 Task: Add an event with the title Sales Territory Planning Session, date ''2024/03/25'', time 8:00 AM to 10:00 AMand add a description: We value the participation and input of all stakeholders, as their engagement is vital to the growth and sustainability of our organization. Join us at the Annual General Meeting and be part of the collaborative effort to shape our organization''s future, celebrate achievements, and address challenges head-on. Together, we will continue to build a successful and thriving organization.Select event color  Peacock . Add location for the event as: The Gritti Palace, Venice, Italy, logged in from the account softage.3@softage.netand send the event invitation to softage.4@softage.net and softage.2@softage.net. Set a reminder for the event Every weekday(Monday to Friday)
Action: Mouse moved to (55, 82)
Screenshot: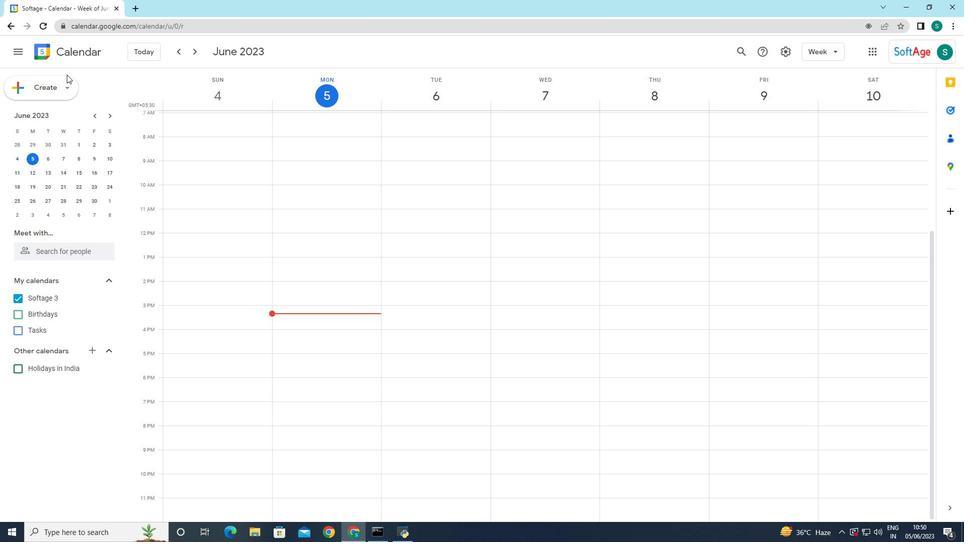 
Action: Mouse pressed left at (55, 82)
Screenshot: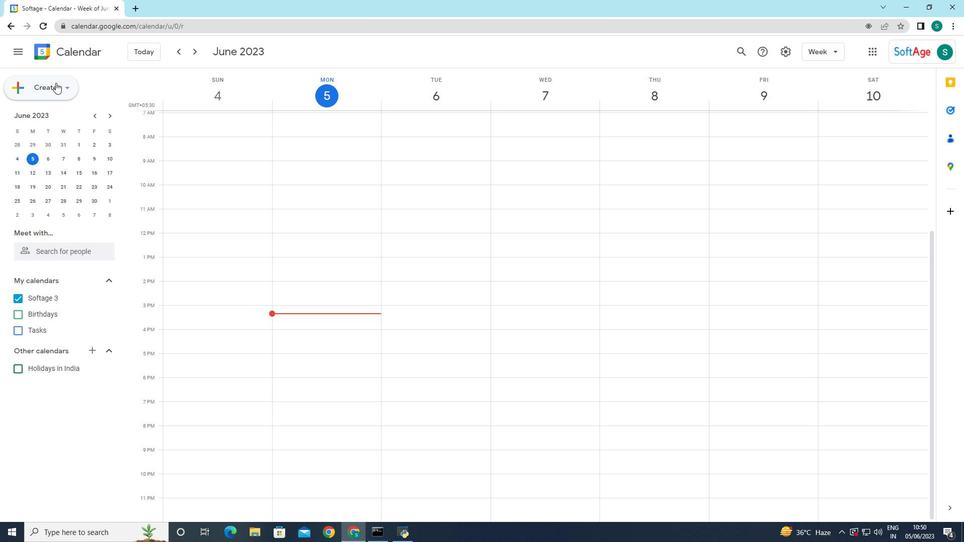 
Action: Mouse moved to (52, 112)
Screenshot: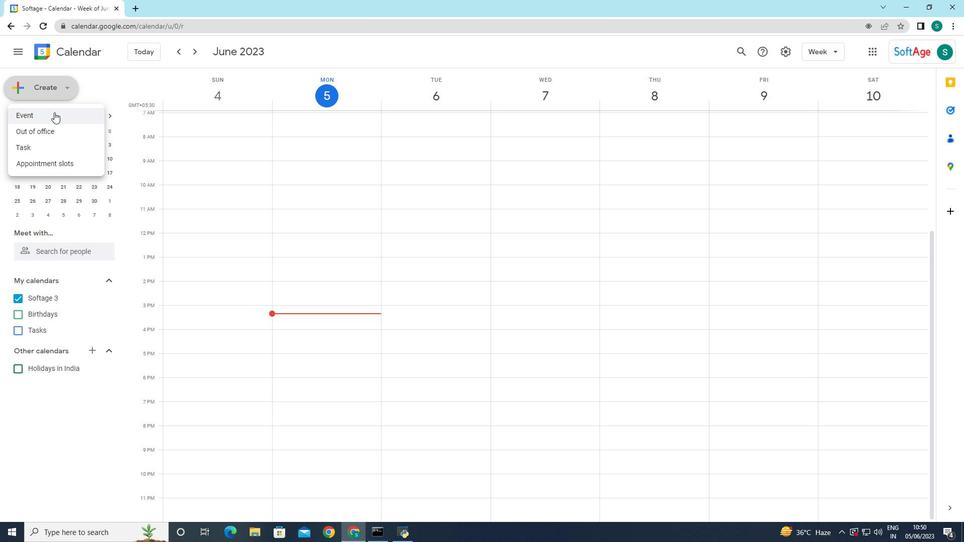 
Action: Mouse pressed left at (52, 112)
Screenshot: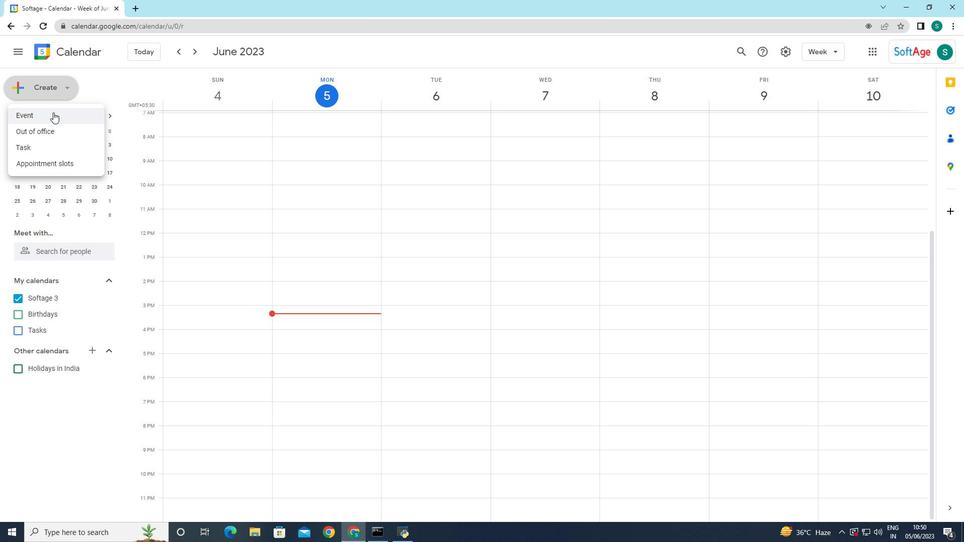 
Action: Mouse moved to (193, 393)
Screenshot: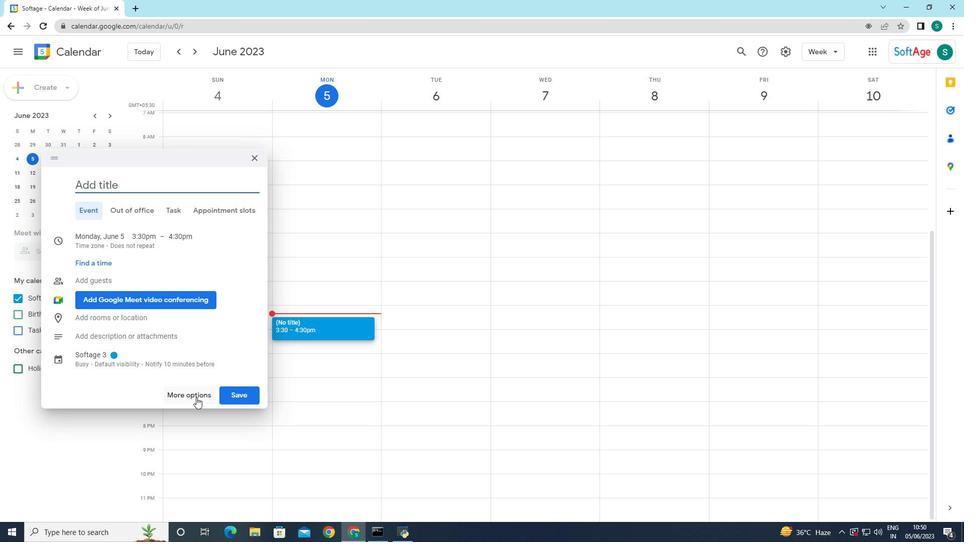
Action: Mouse pressed left at (193, 393)
Screenshot: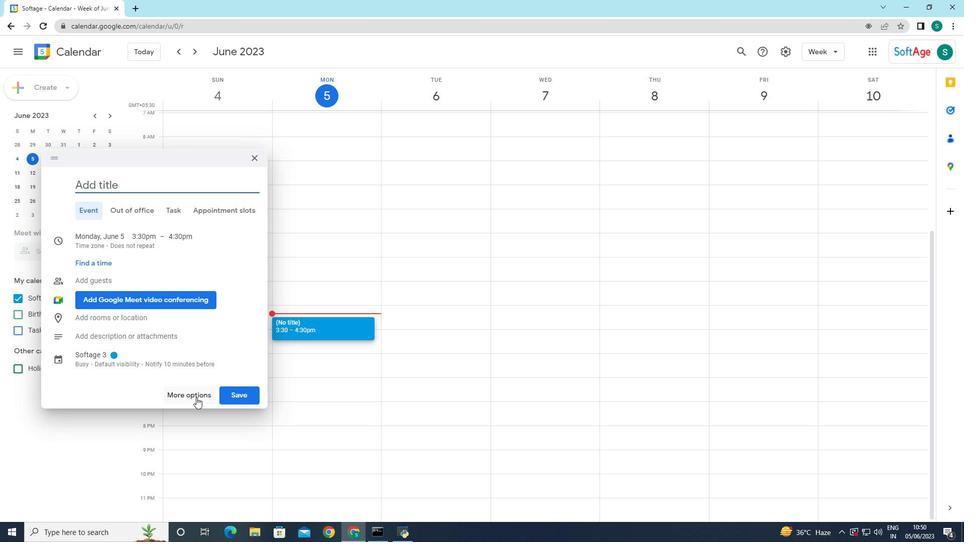 
Action: Mouse moved to (67, 54)
Screenshot: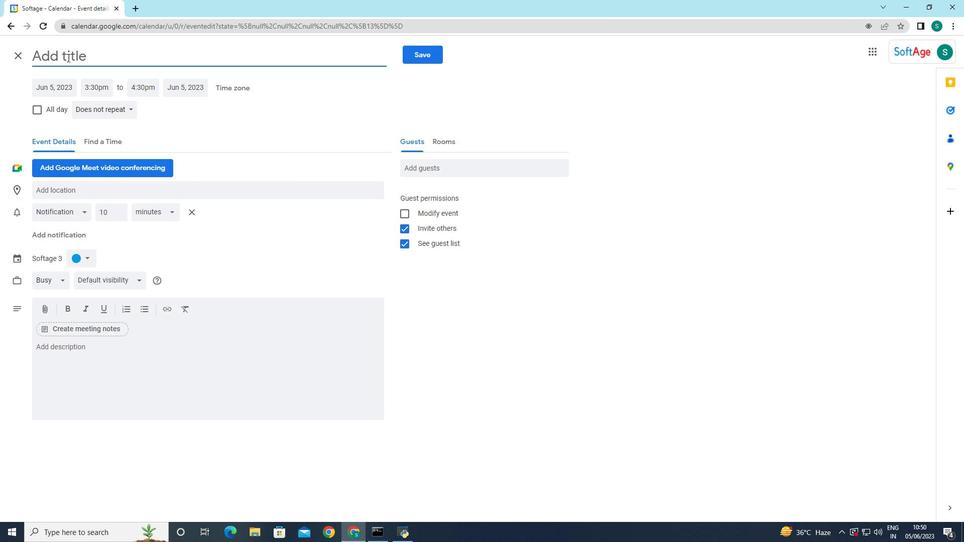 
Action: Mouse pressed left at (67, 54)
Screenshot: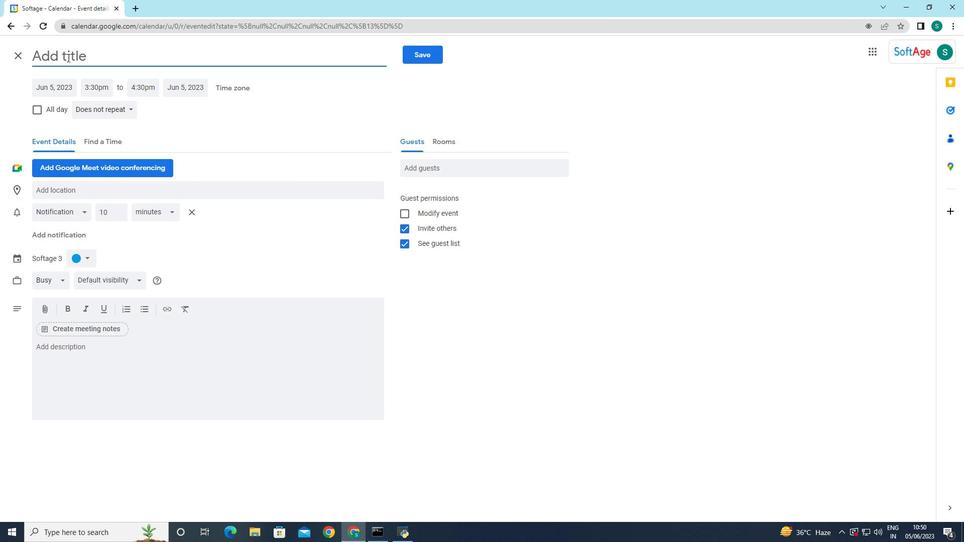 
Action: Key pressed <Key.caps_lock>SA<Key.backspace><Key.caps_lock>ales<Key.space><Key.caps_lock>T<Key.caps_lock>erritory<Key.space><Key.caps_lock>P<Key.caps_lock>lanning<Key.space><Key.caps_lock>S<Key.caps_lock>ession
Screenshot: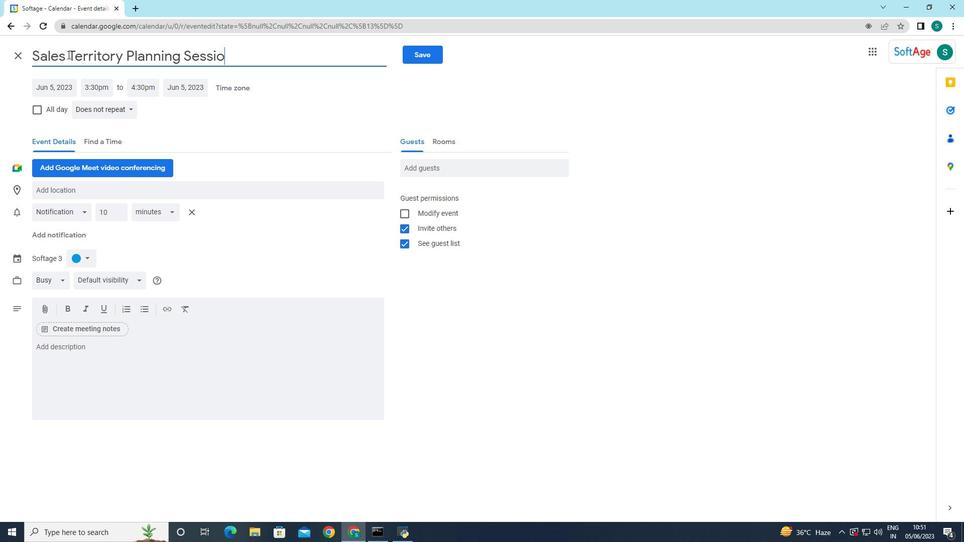 
Action: Mouse moved to (250, 118)
Screenshot: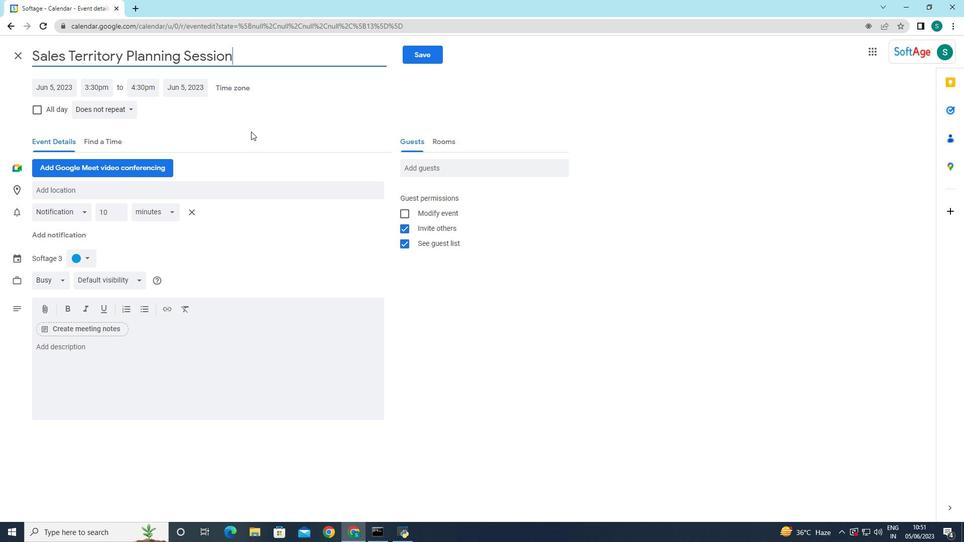 
Action: Mouse pressed left at (250, 118)
Screenshot: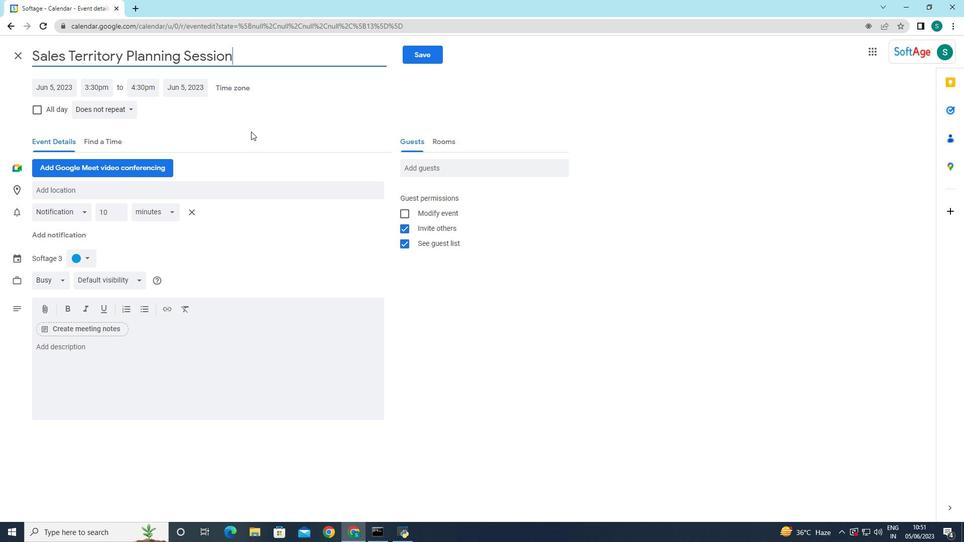 
Action: Mouse moved to (64, 87)
Screenshot: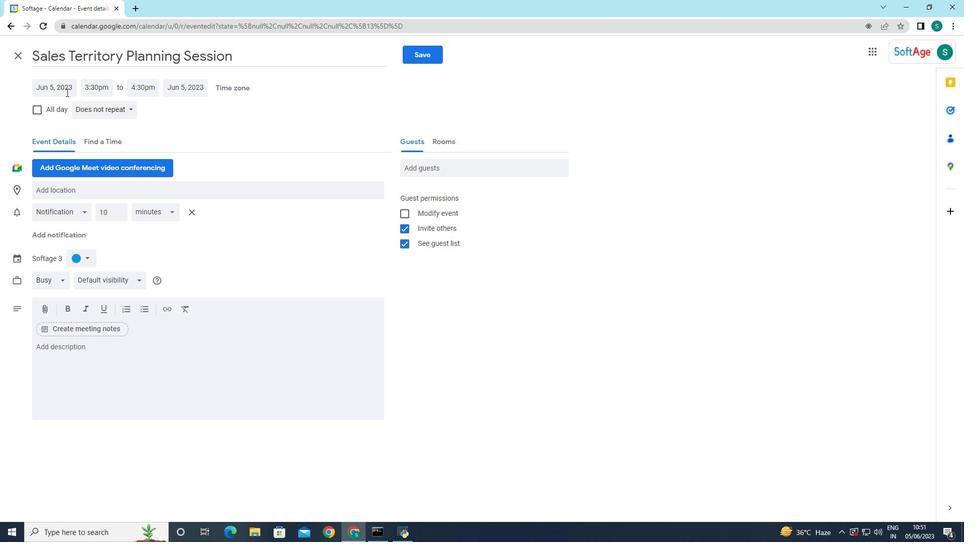 
Action: Mouse pressed left at (64, 87)
Screenshot: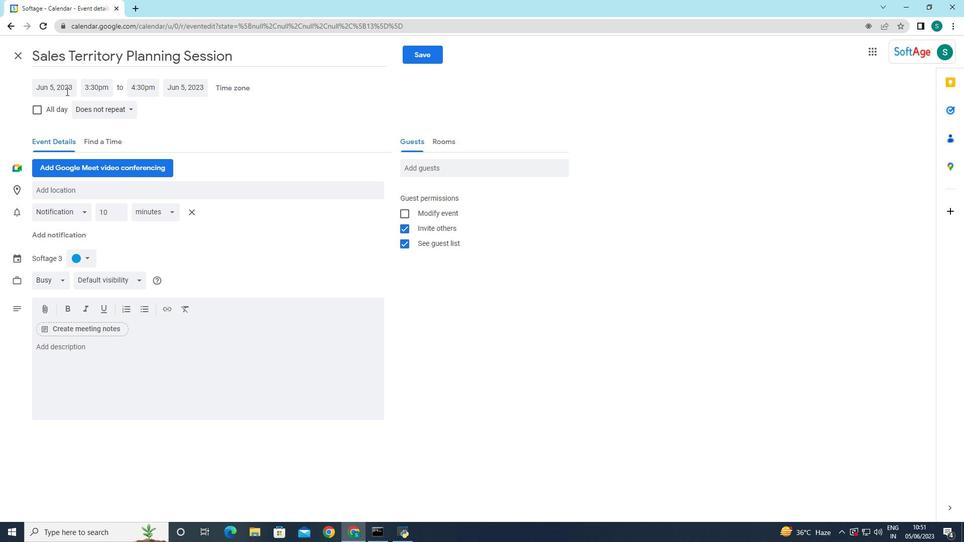 
Action: Mouse moved to (161, 109)
Screenshot: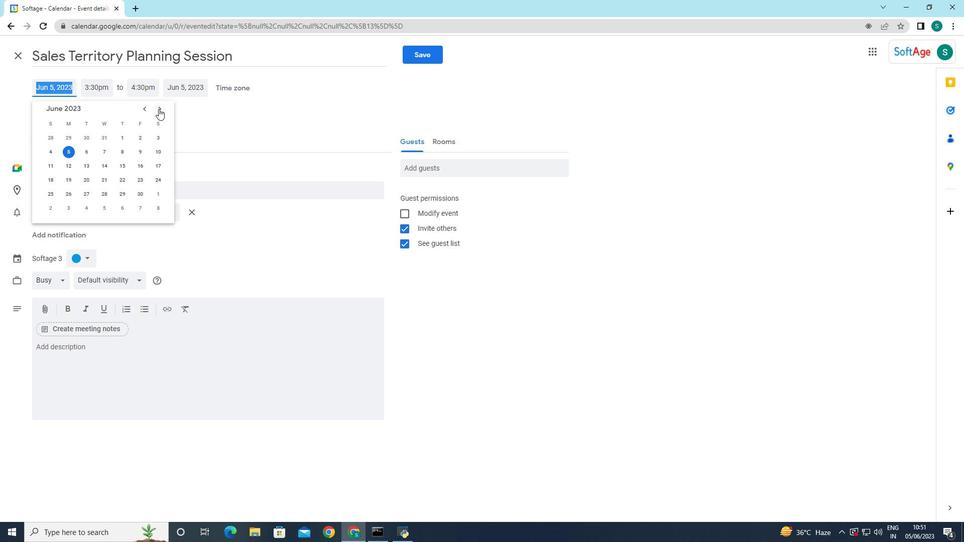 
Action: Mouse pressed left at (161, 109)
Screenshot: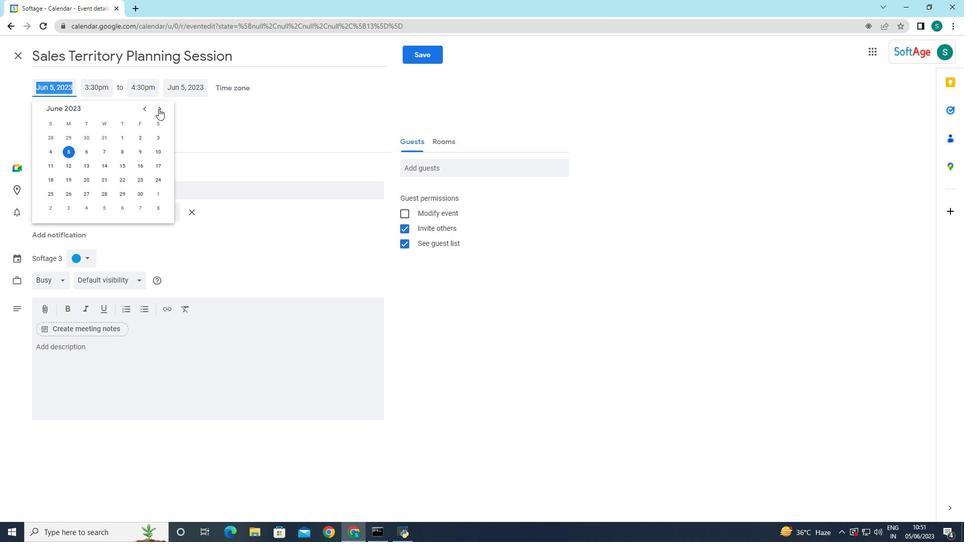 
Action: Mouse moved to (161, 108)
Screenshot: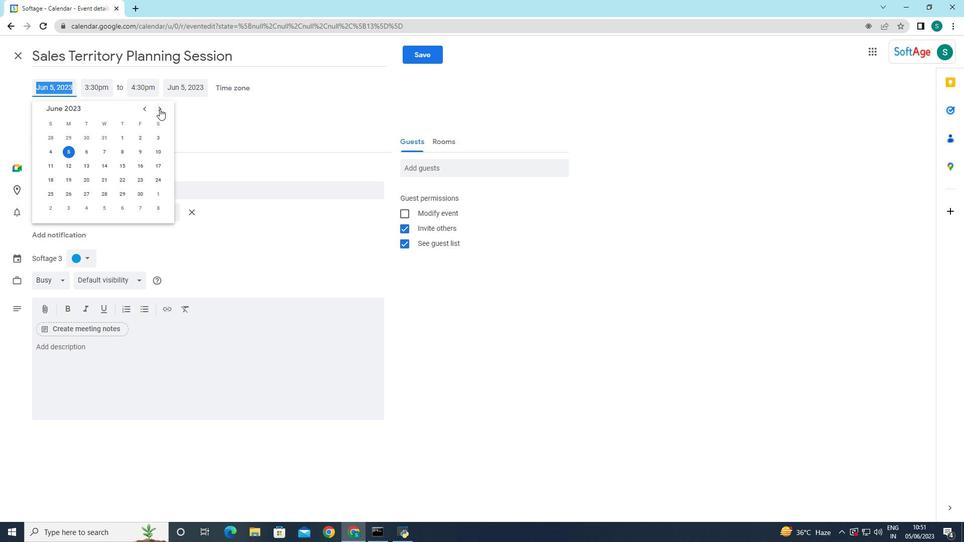 
Action: Mouse pressed left at (161, 108)
Screenshot: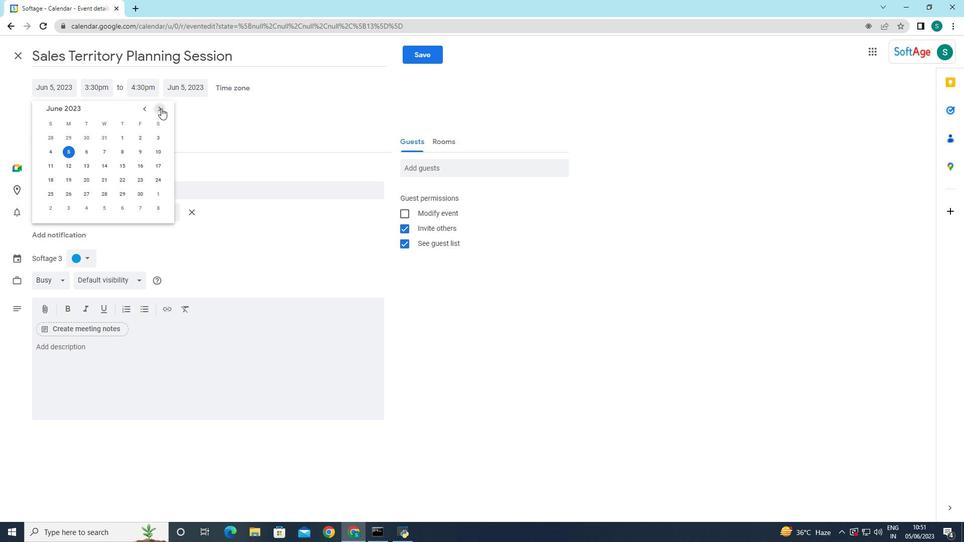 
Action: Mouse pressed left at (161, 108)
Screenshot: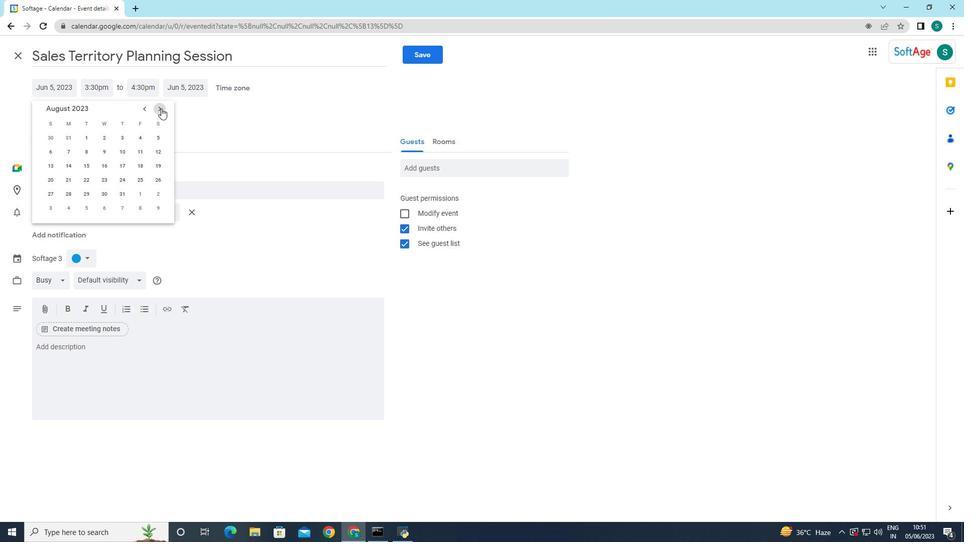 
Action: Mouse pressed left at (161, 108)
Screenshot: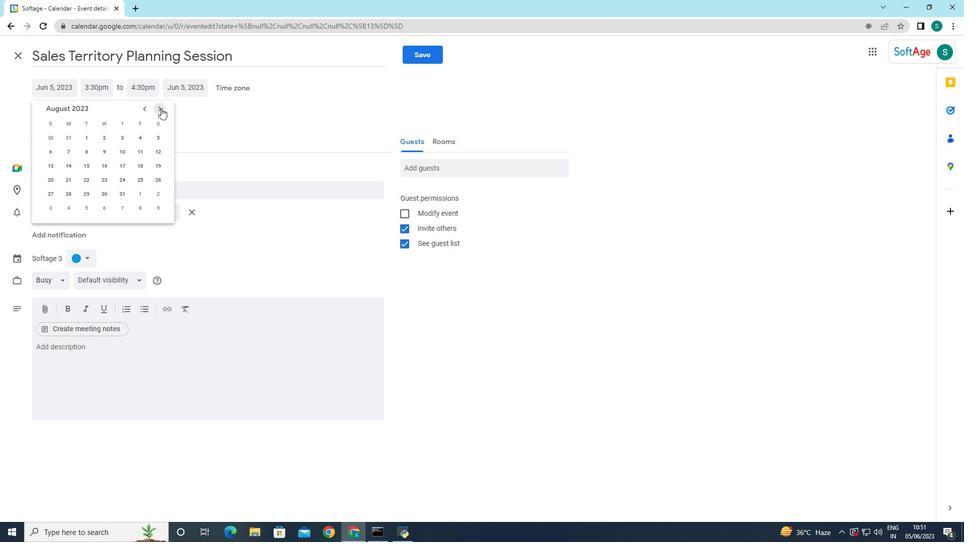 
Action: Mouse pressed left at (161, 108)
Screenshot: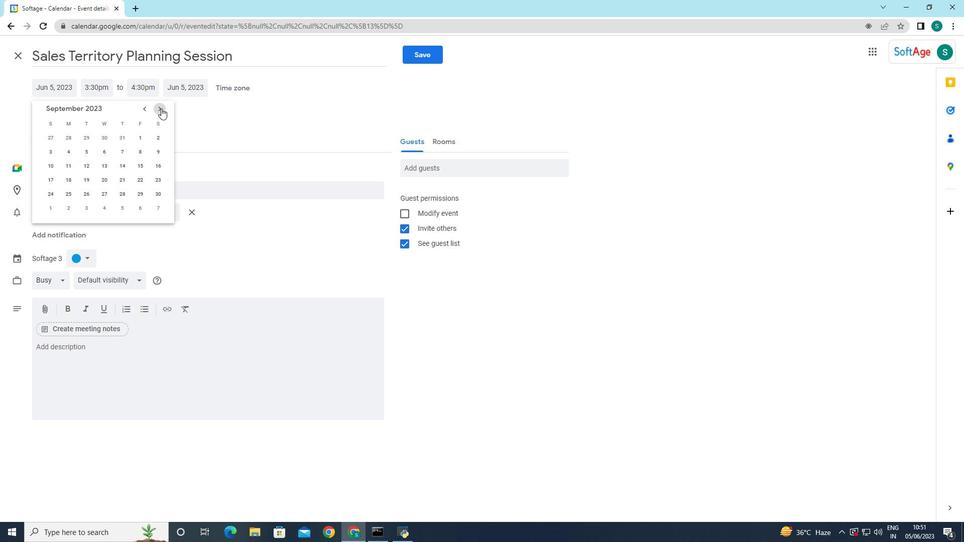 
Action: Mouse pressed left at (161, 108)
Screenshot: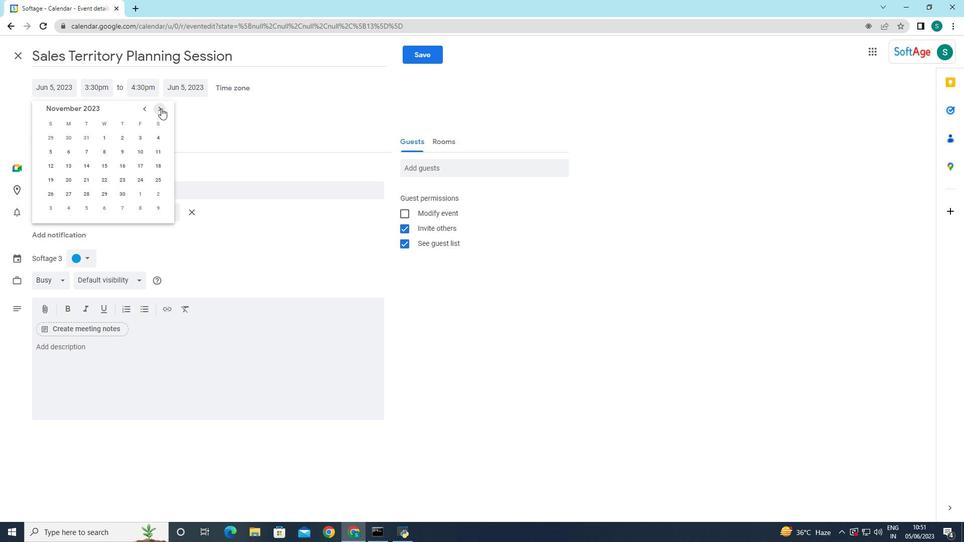 
Action: Mouse pressed left at (161, 108)
Screenshot: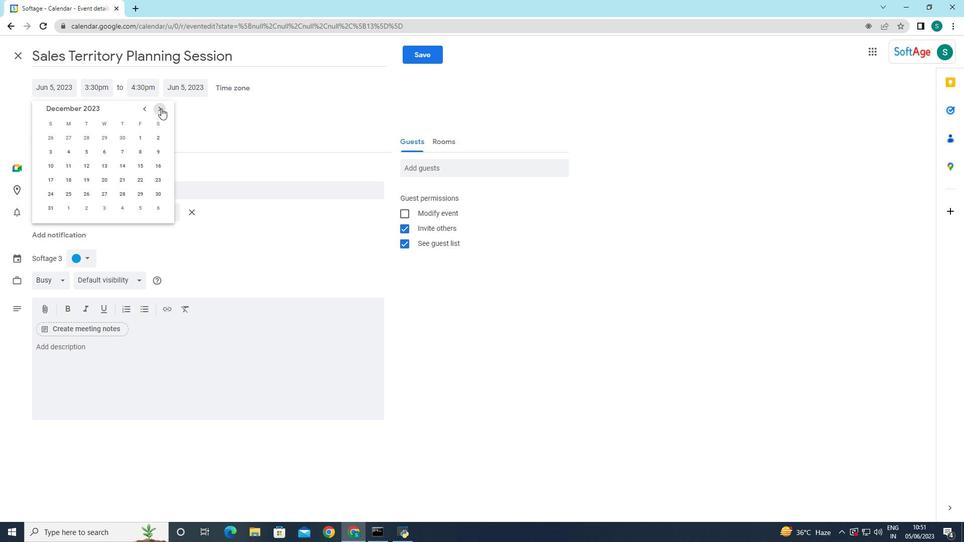 
Action: Mouse pressed left at (161, 108)
Screenshot: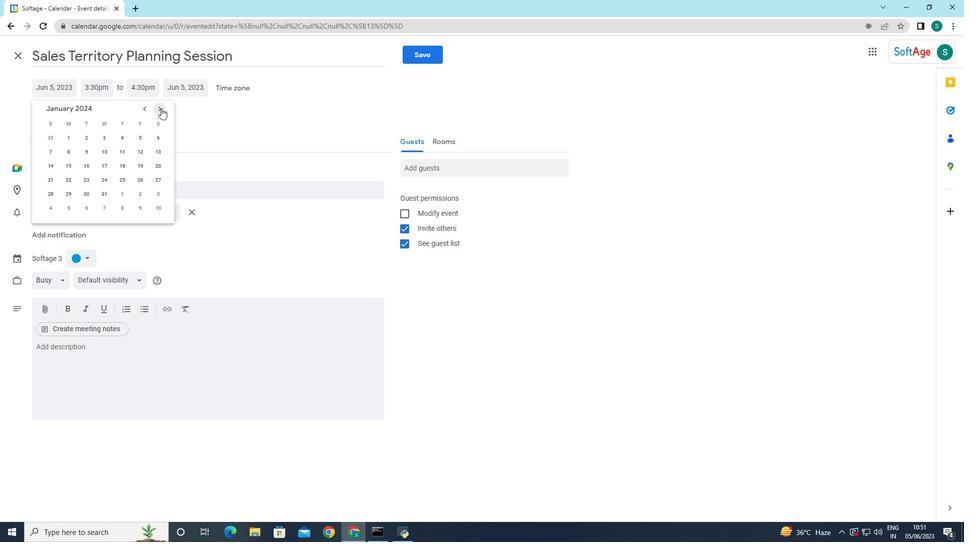 
Action: Mouse pressed left at (161, 108)
Screenshot: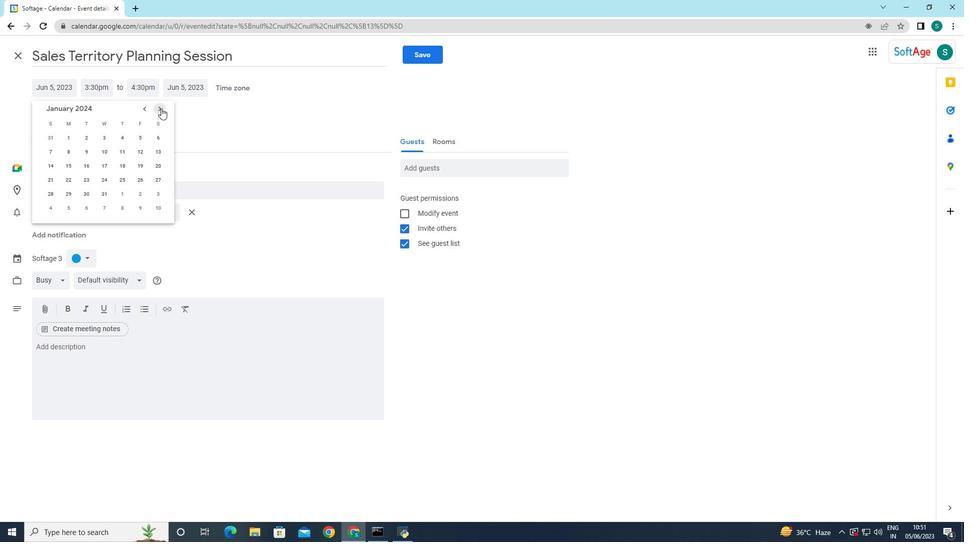 
Action: Mouse moved to (67, 195)
Screenshot: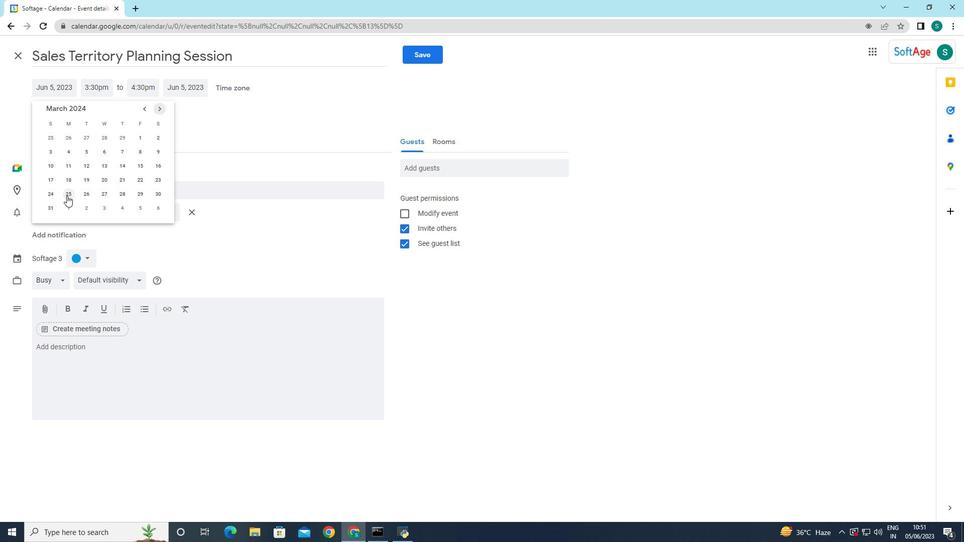
Action: Mouse pressed left at (67, 195)
Screenshot: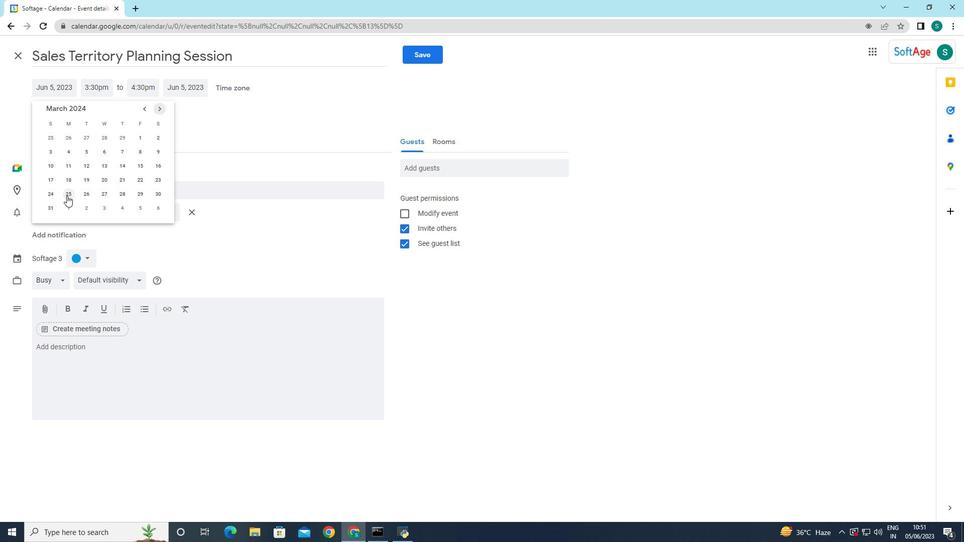 
Action: Mouse moved to (167, 134)
Screenshot: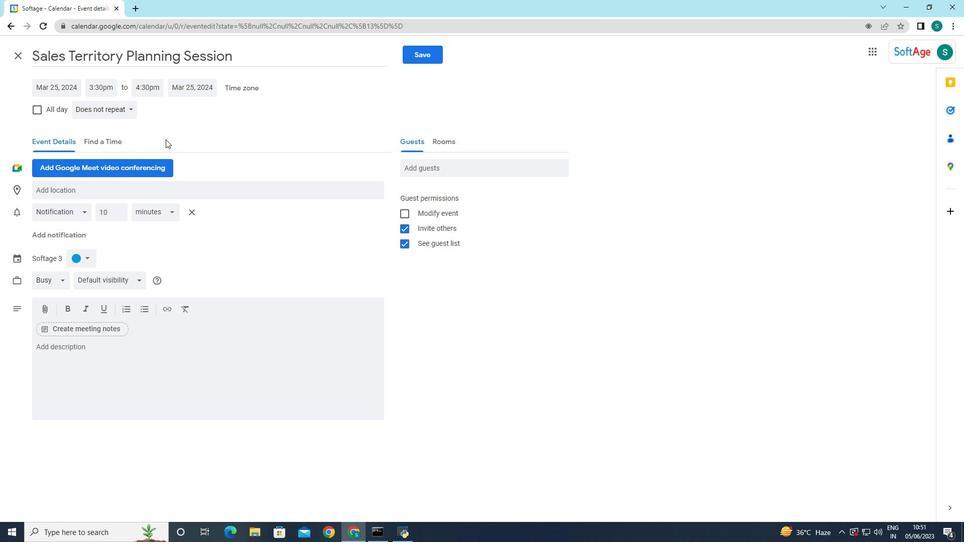 
Action: Mouse pressed left at (167, 134)
Screenshot: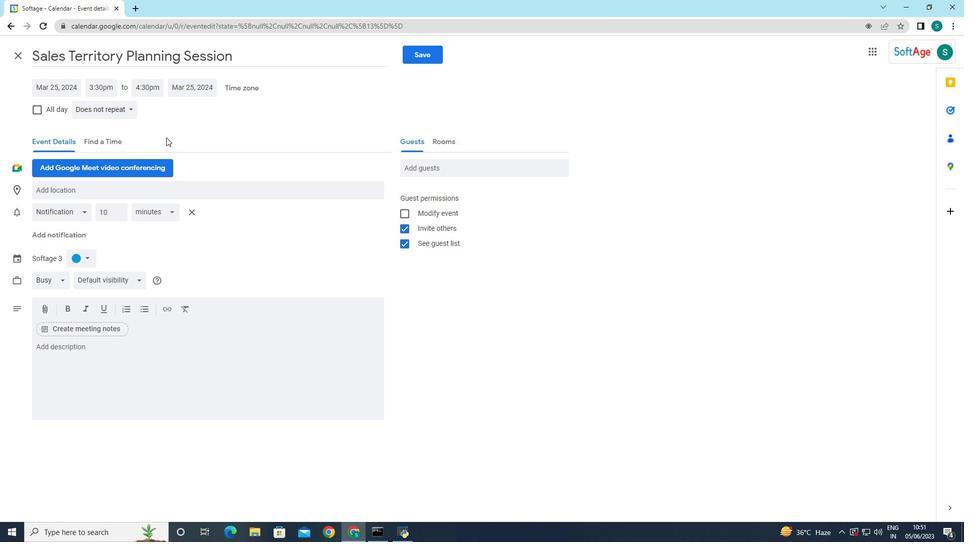 
Action: Mouse moved to (105, 83)
Screenshot: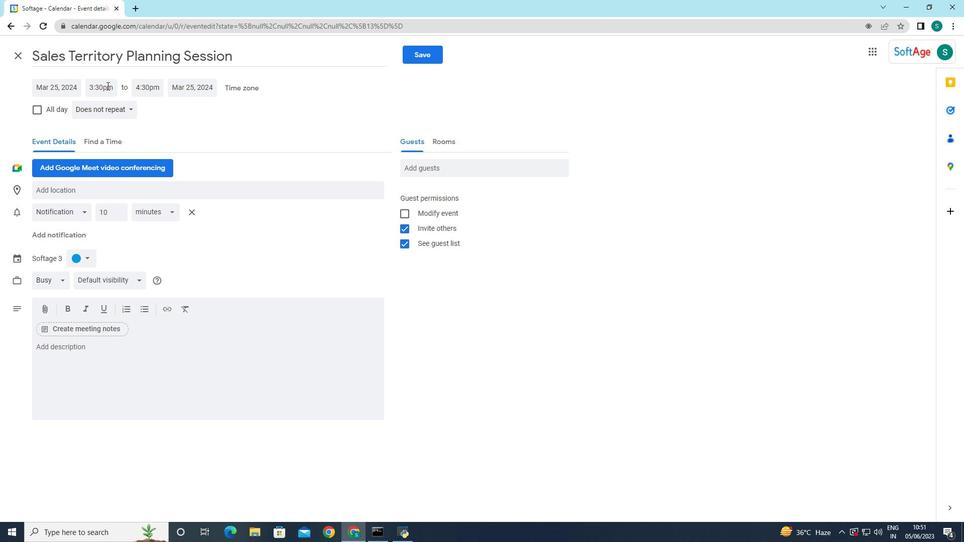 
Action: Mouse pressed left at (105, 83)
Screenshot: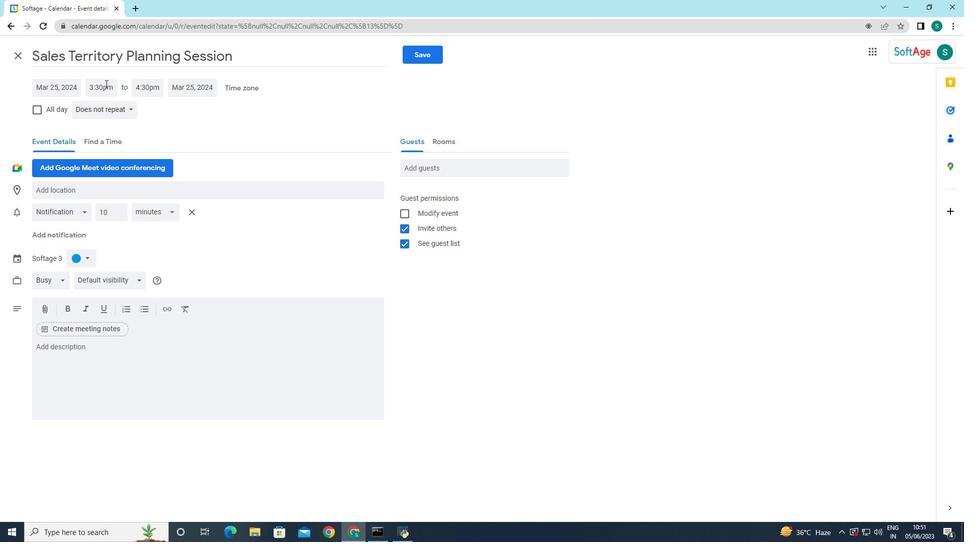 
Action: Mouse moved to (113, 155)
Screenshot: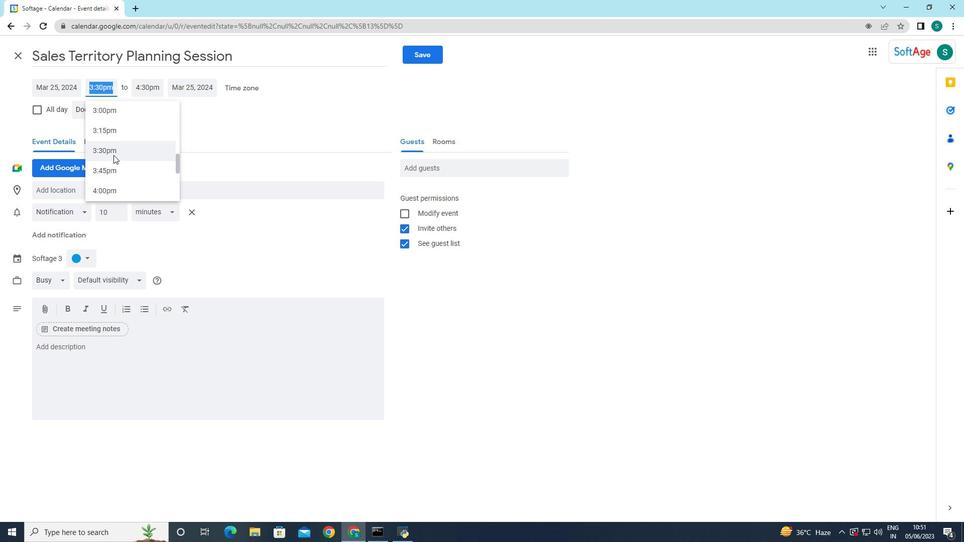
Action: Mouse scrolled (113, 156) with delta (0, 0)
Screenshot: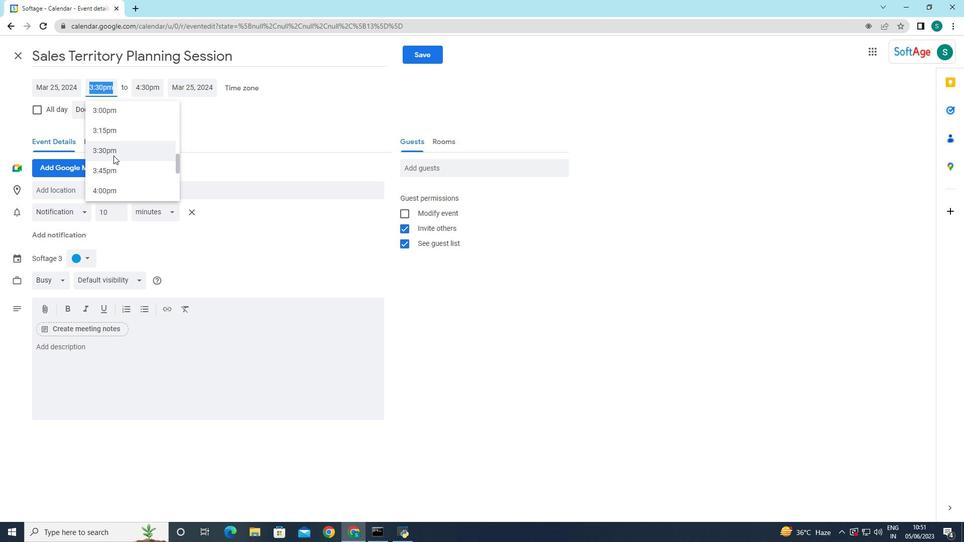 
Action: Mouse moved to (114, 155)
Screenshot: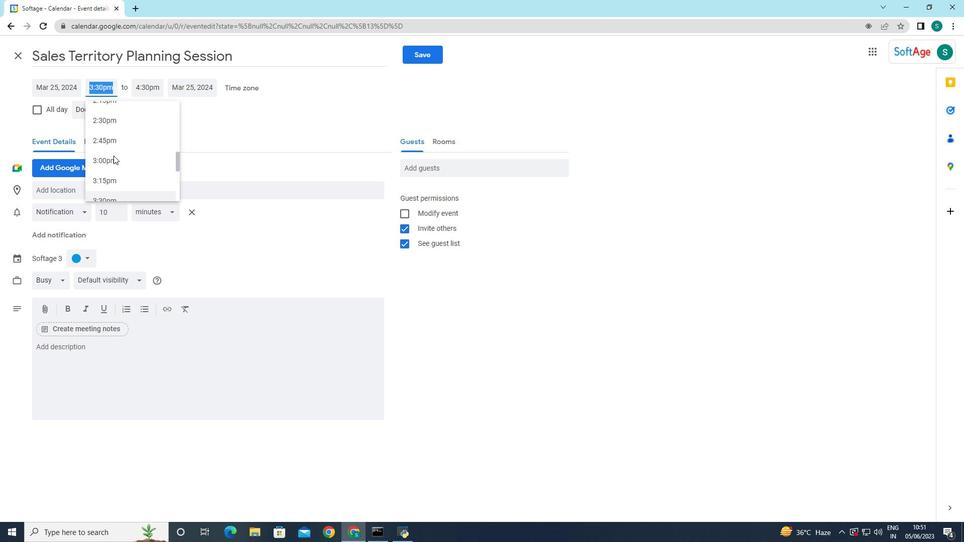 
Action: Mouse scrolled (114, 155) with delta (0, 0)
Screenshot: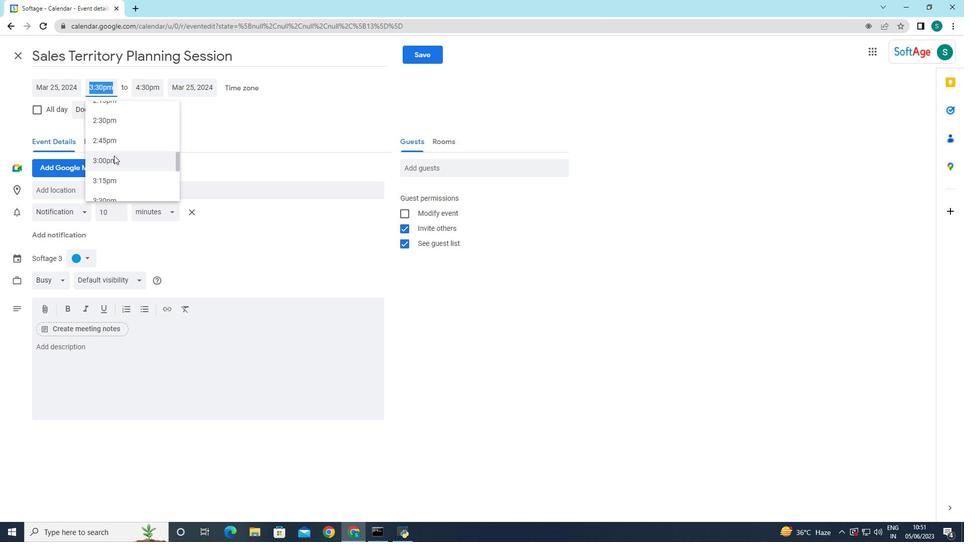 
Action: Mouse scrolled (114, 155) with delta (0, 0)
Screenshot: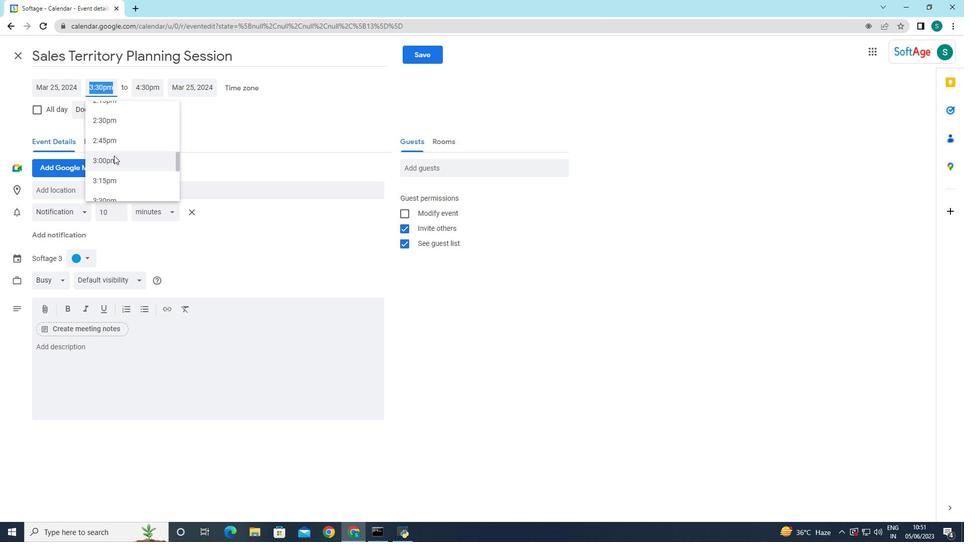 
Action: Mouse scrolled (114, 156) with delta (0, 0)
Screenshot: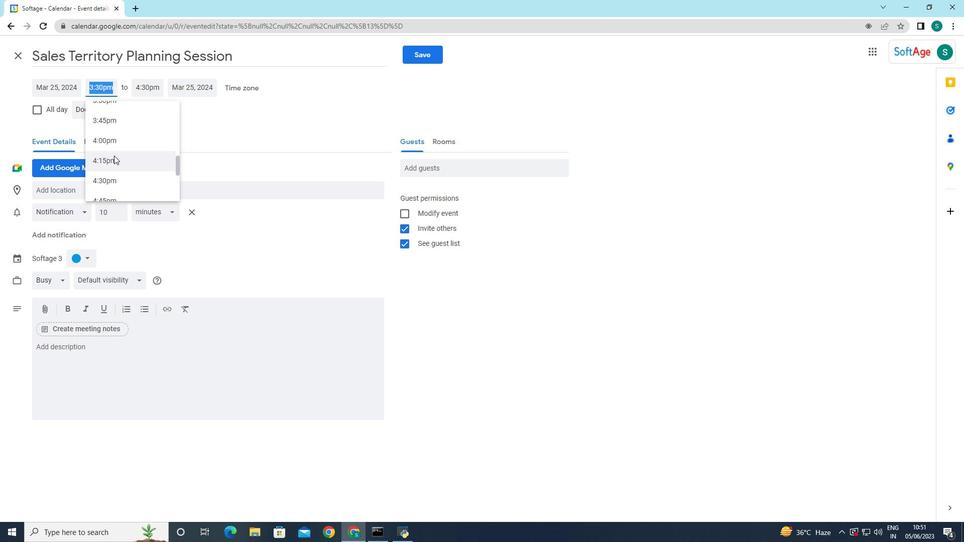 
Action: Mouse moved to (116, 160)
Screenshot: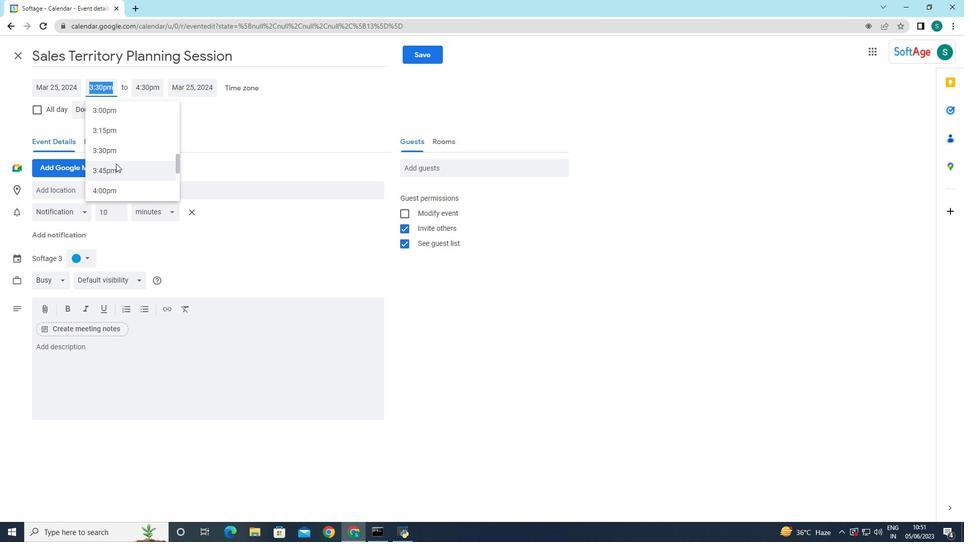 
Action: Mouse scrolled (116, 160) with delta (0, 0)
Screenshot: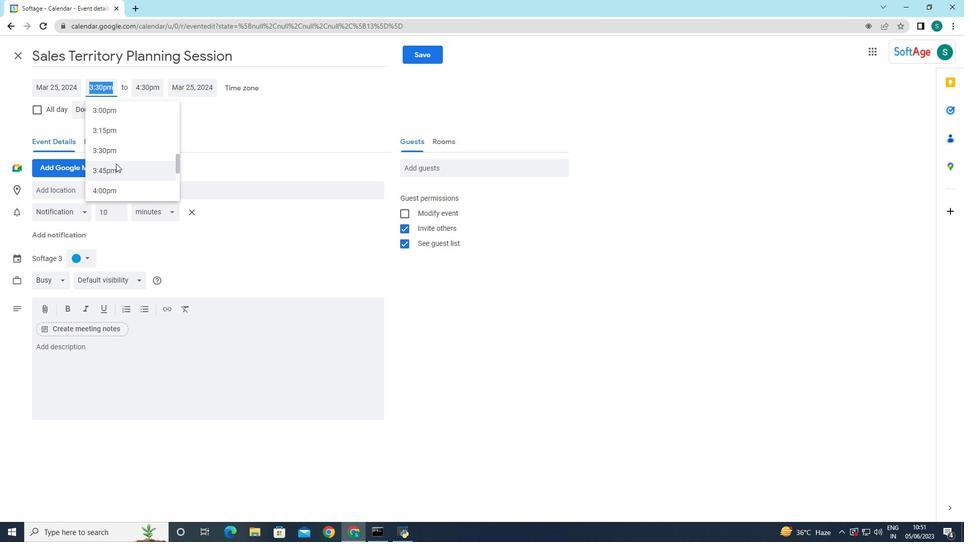 
Action: Mouse scrolled (116, 160) with delta (0, 0)
Screenshot: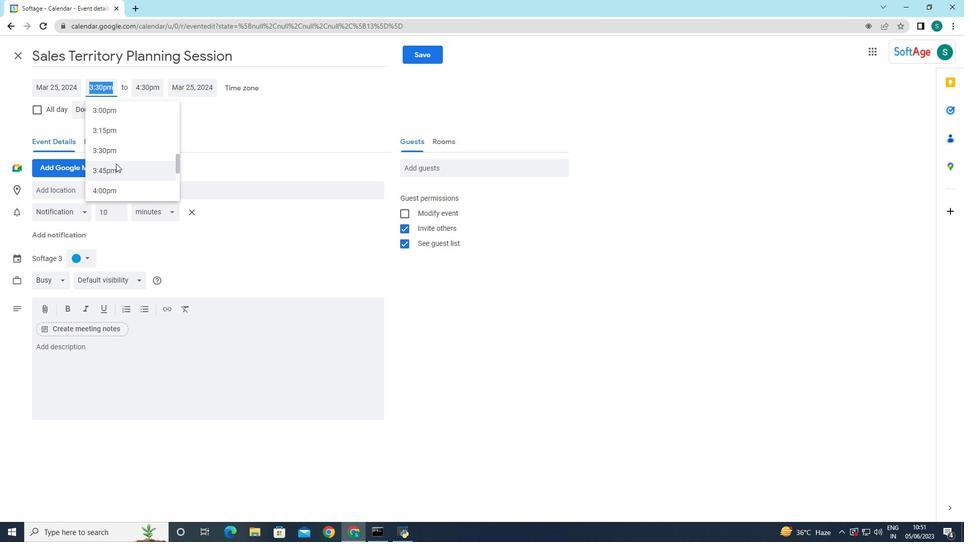 
Action: Mouse scrolled (116, 160) with delta (0, 0)
Screenshot: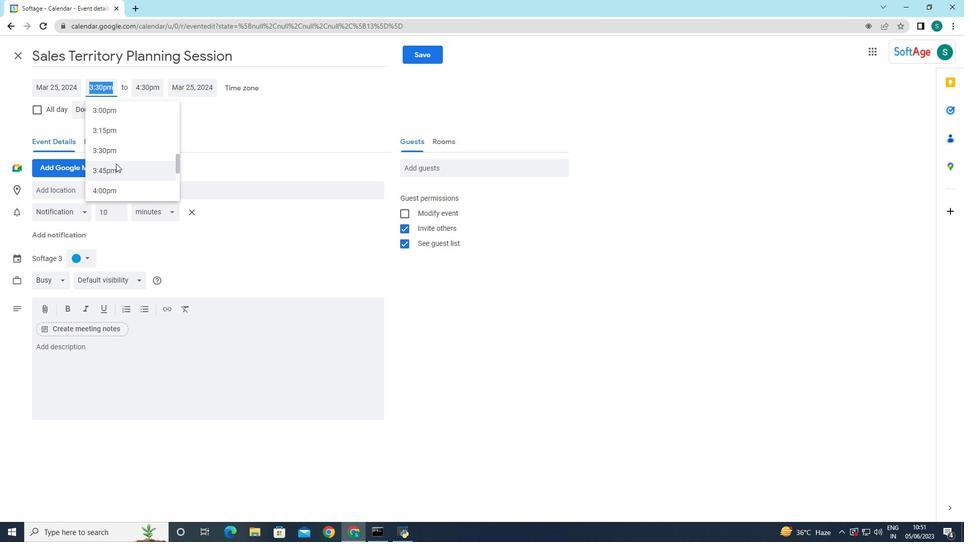 
Action: Mouse moved to (121, 156)
Screenshot: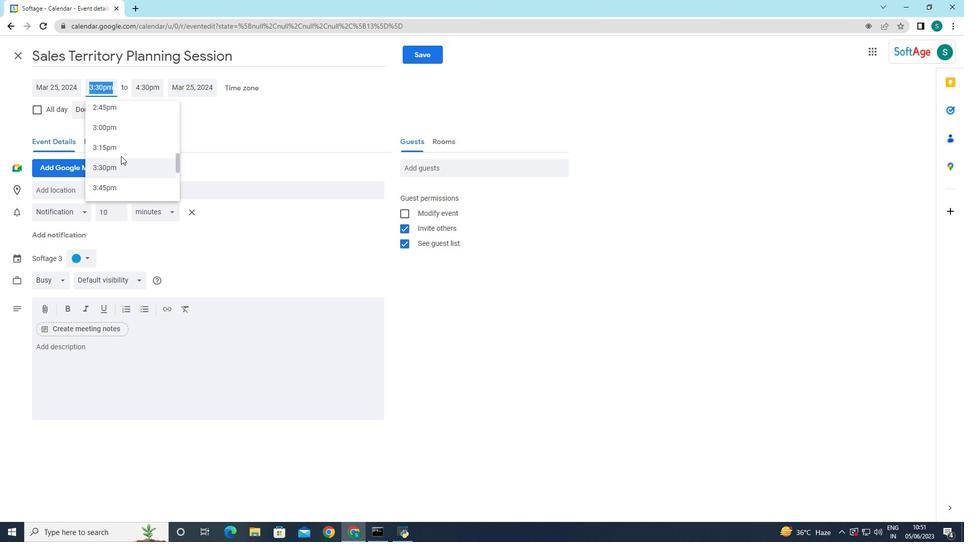 
Action: Mouse scrolled (121, 156) with delta (0, 0)
Screenshot: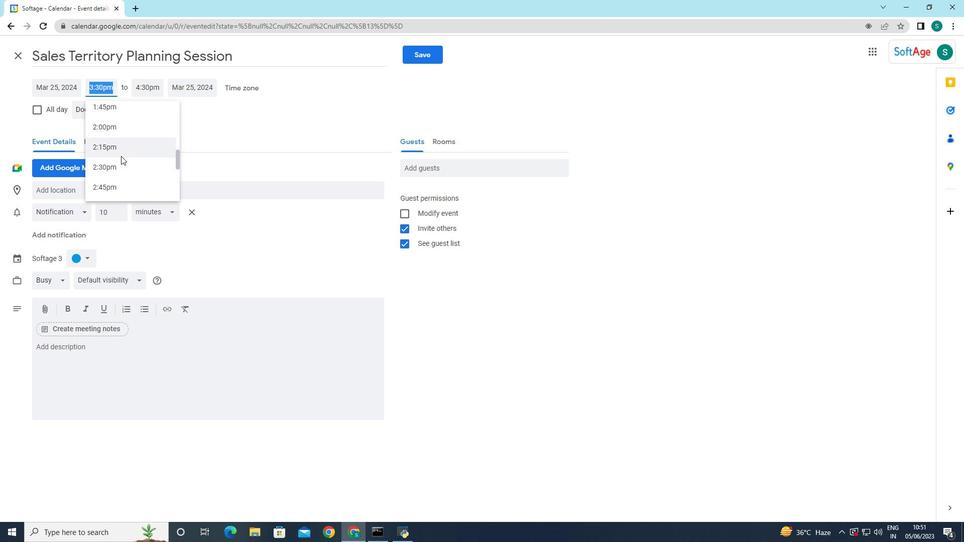 
Action: Mouse scrolled (121, 156) with delta (0, 0)
Screenshot: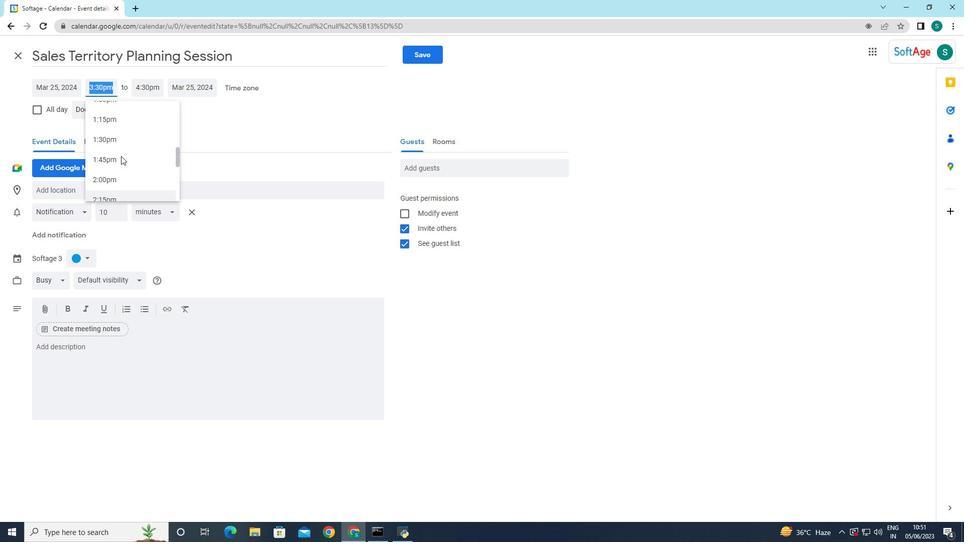 
Action: Mouse scrolled (121, 156) with delta (0, 0)
Screenshot: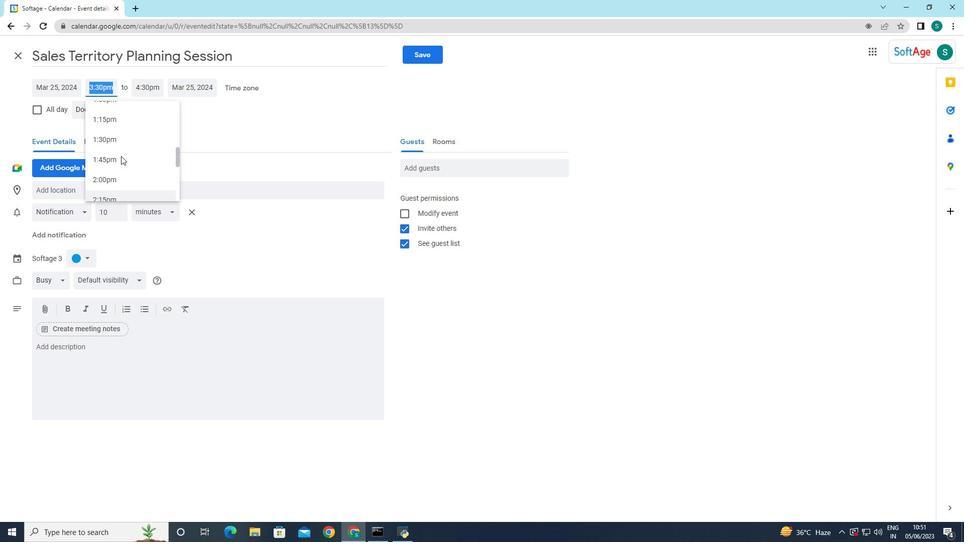 
Action: Mouse scrolled (121, 156) with delta (0, 0)
Screenshot: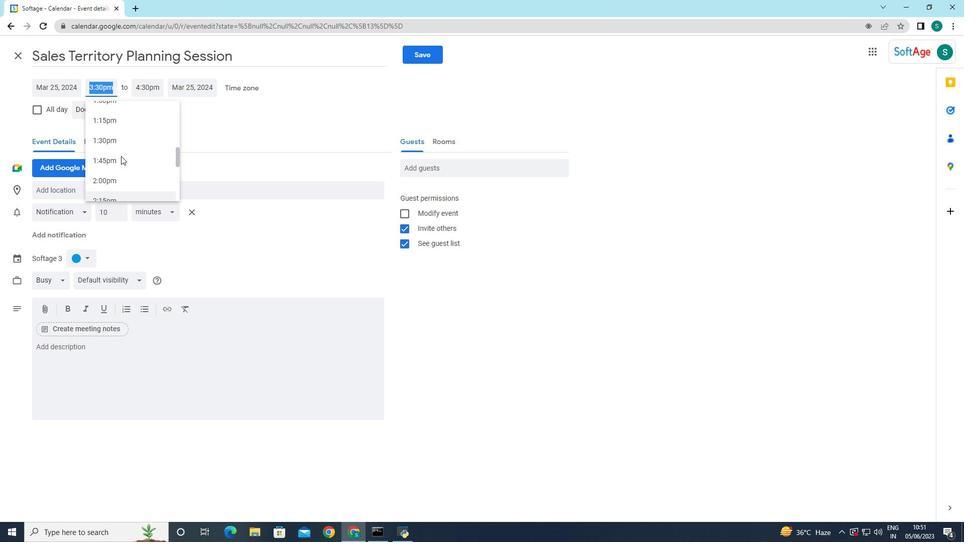 
Action: Mouse moved to (121, 158)
Screenshot: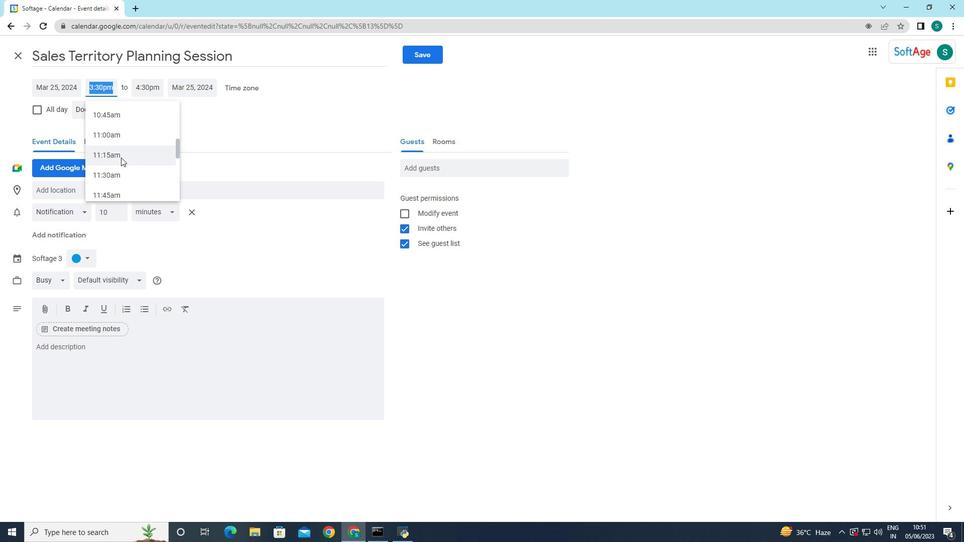 
Action: Mouse scrolled (121, 159) with delta (0, 0)
Screenshot: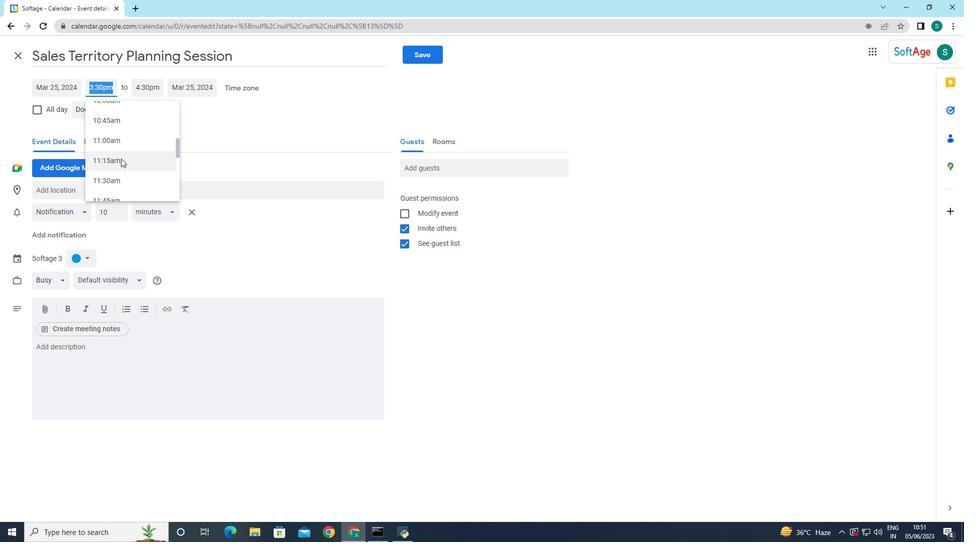 
Action: Mouse scrolled (121, 159) with delta (0, 0)
Screenshot: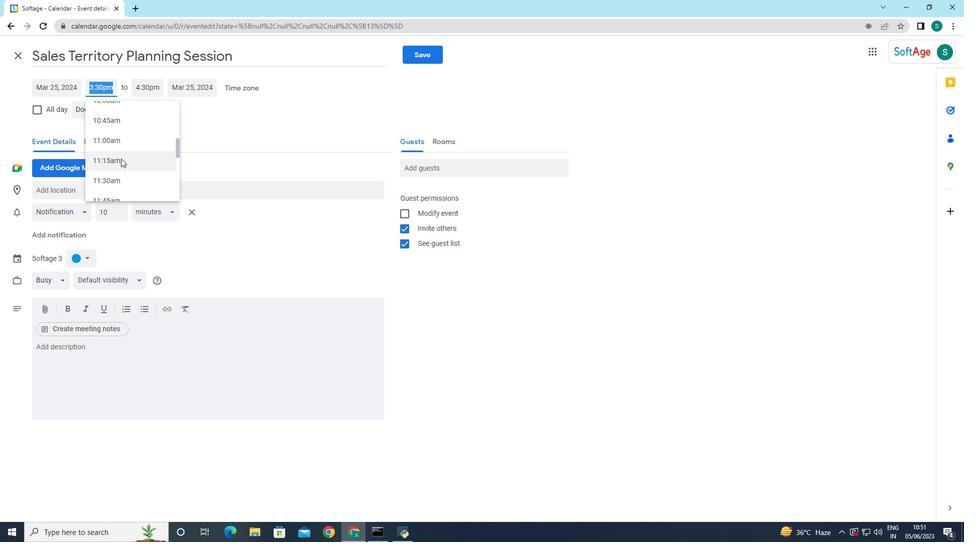 
Action: Mouse scrolled (121, 159) with delta (0, 0)
Screenshot: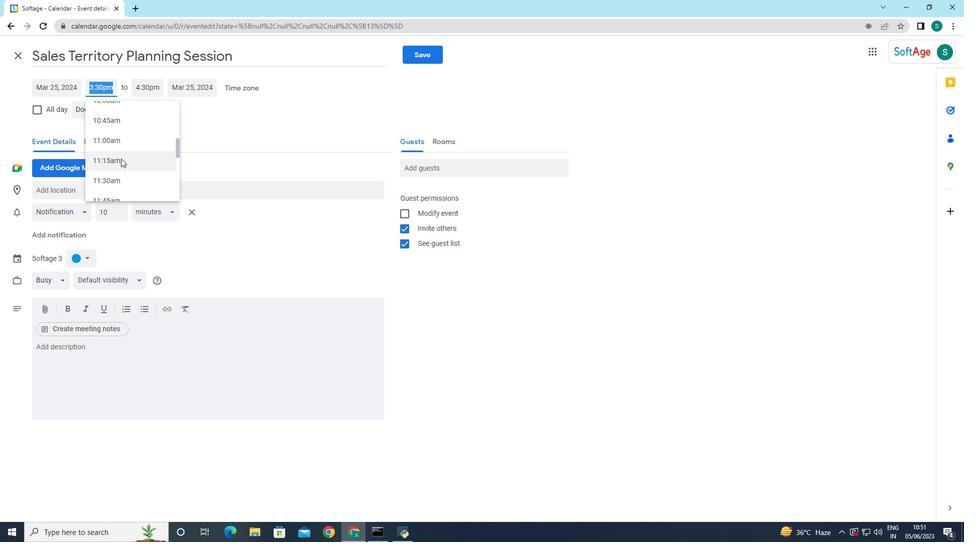 
Action: Mouse moved to (121, 158)
Screenshot: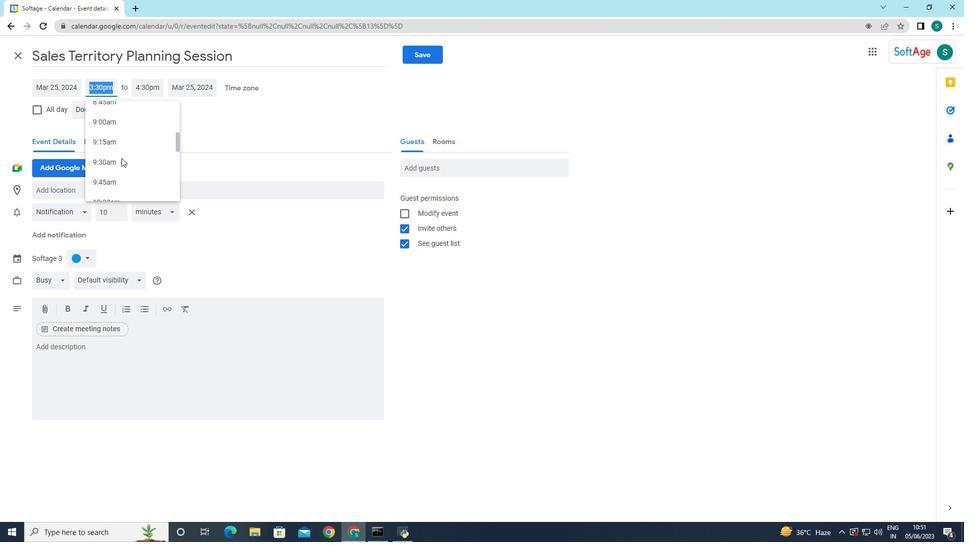 
Action: Mouse scrolled (121, 158) with delta (0, 0)
Screenshot: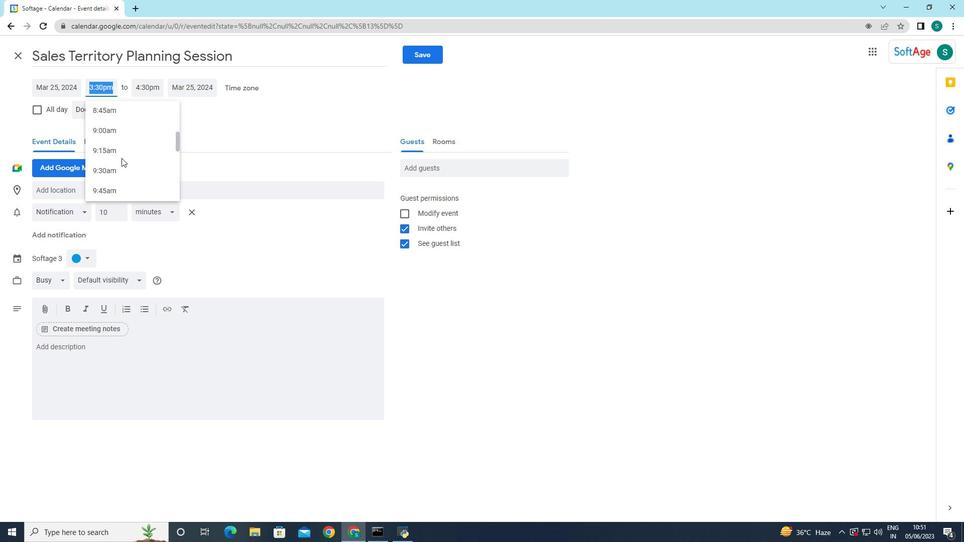 
Action: Mouse moved to (119, 142)
Screenshot: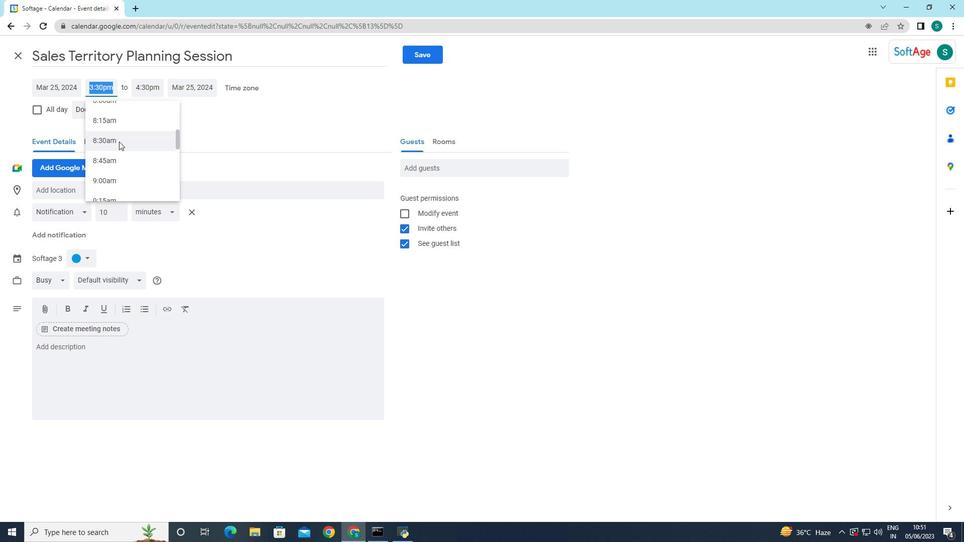 
Action: Mouse scrolled (119, 142) with delta (0, 0)
Screenshot: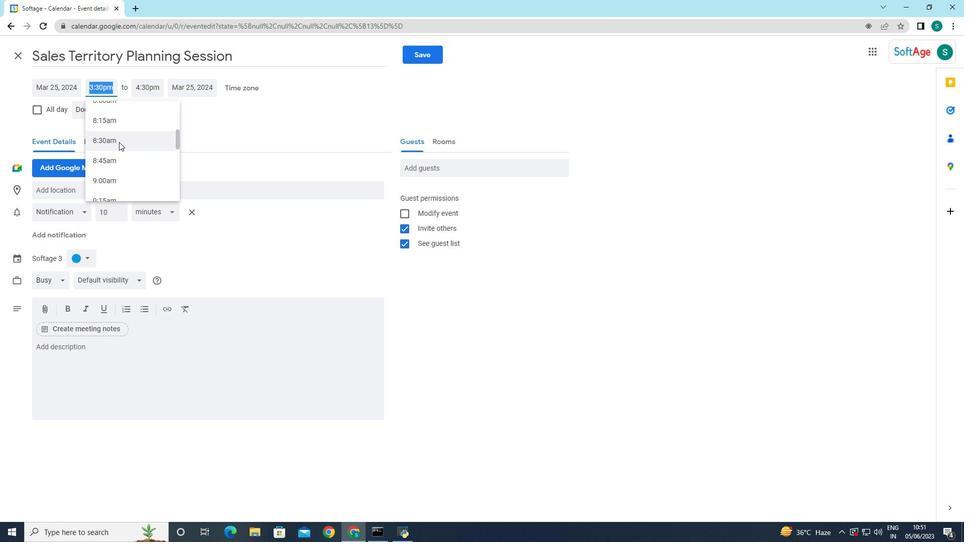 
Action: Mouse moved to (115, 149)
Screenshot: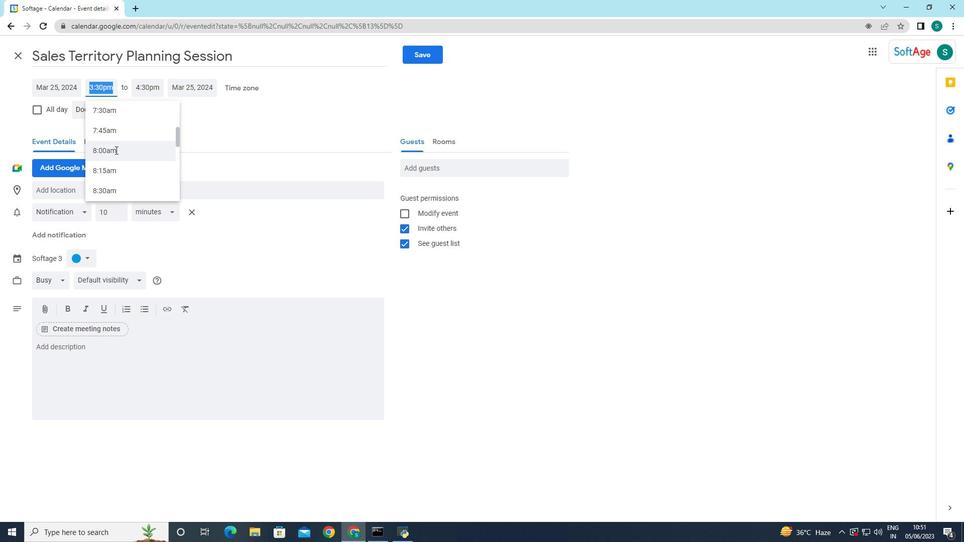 
Action: Mouse scrolled (115, 148) with delta (0, 0)
Screenshot: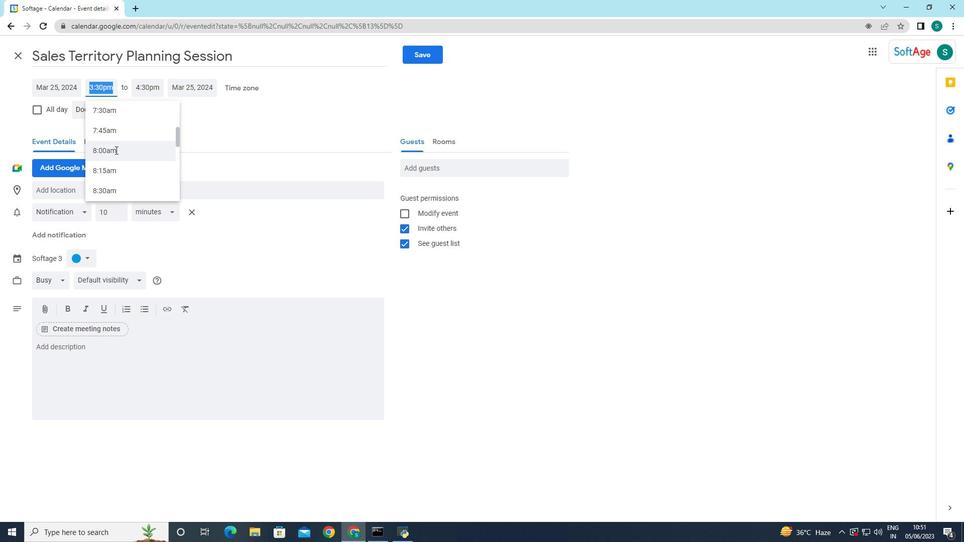 
Action: Mouse moved to (117, 159)
Screenshot: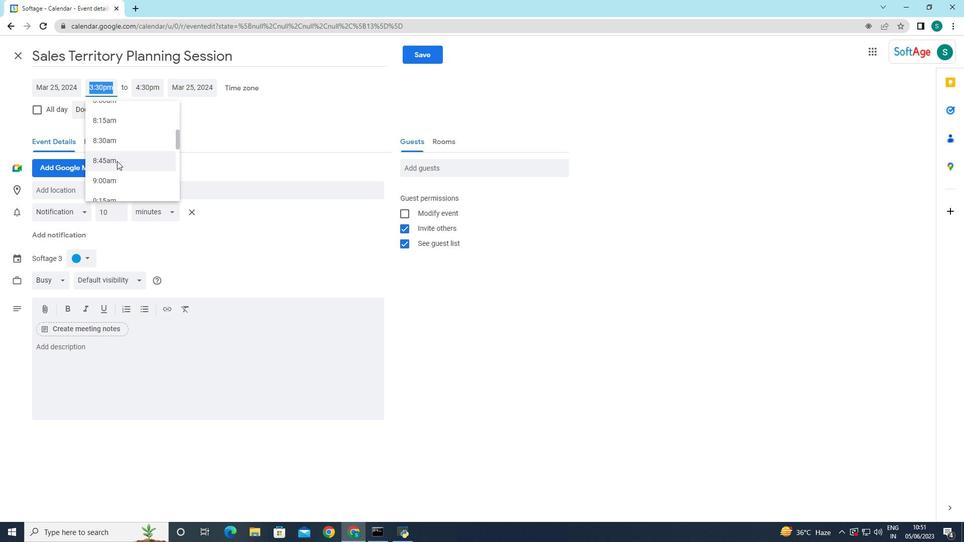 
Action: Mouse scrolled (117, 159) with delta (0, 0)
Screenshot: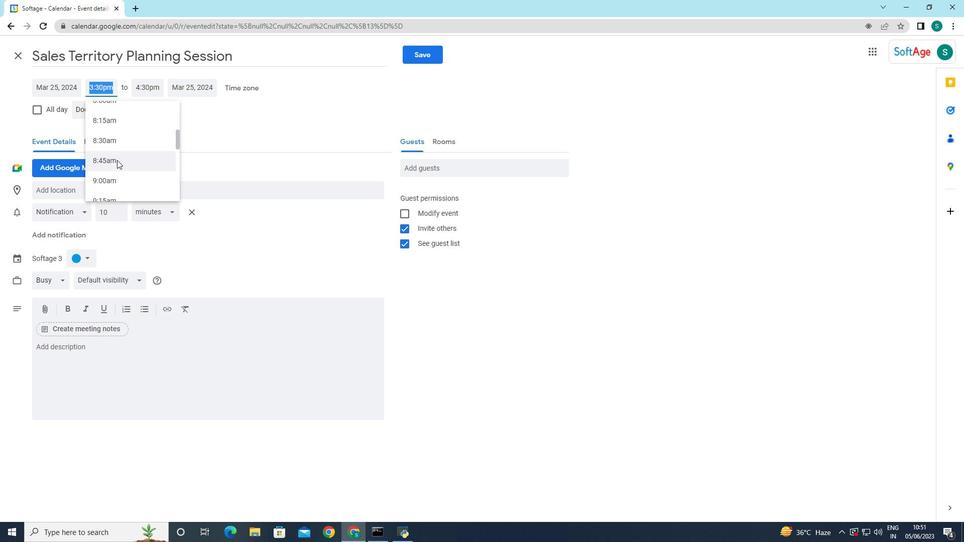 
Action: Mouse moved to (115, 155)
Screenshot: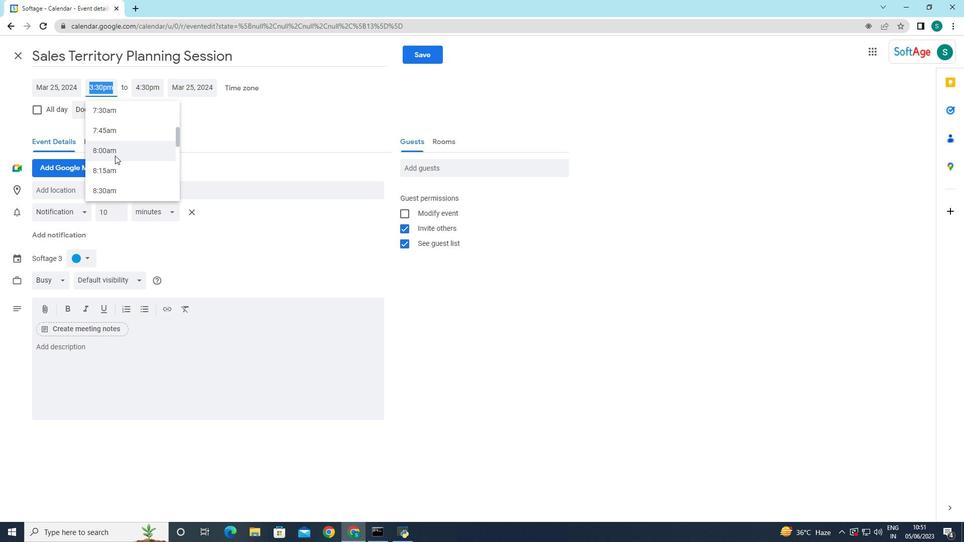 
Action: Mouse pressed left at (115, 155)
Screenshot: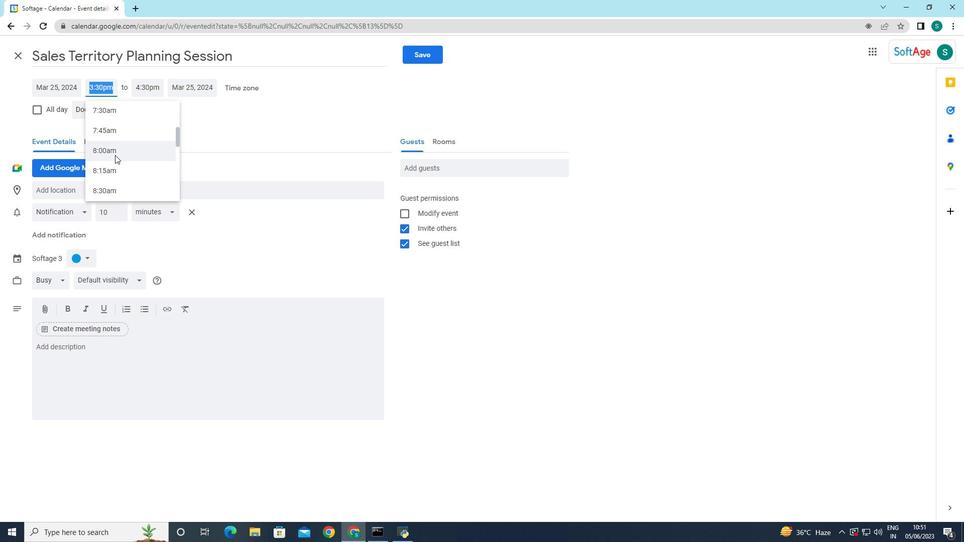 
Action: Mouse moved to (142, 91)
Screenshot: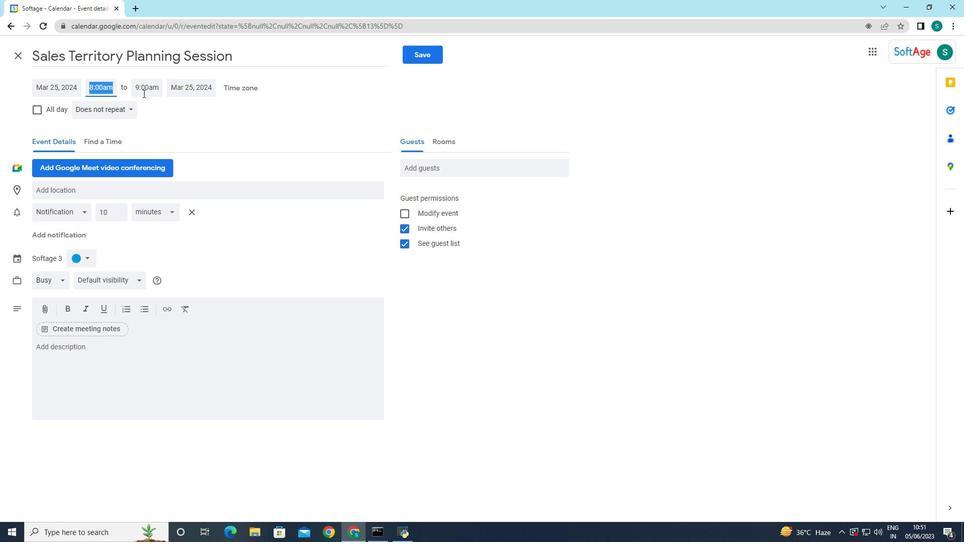 
Action: Mouse pressed left at (142, 91)
Screenshot: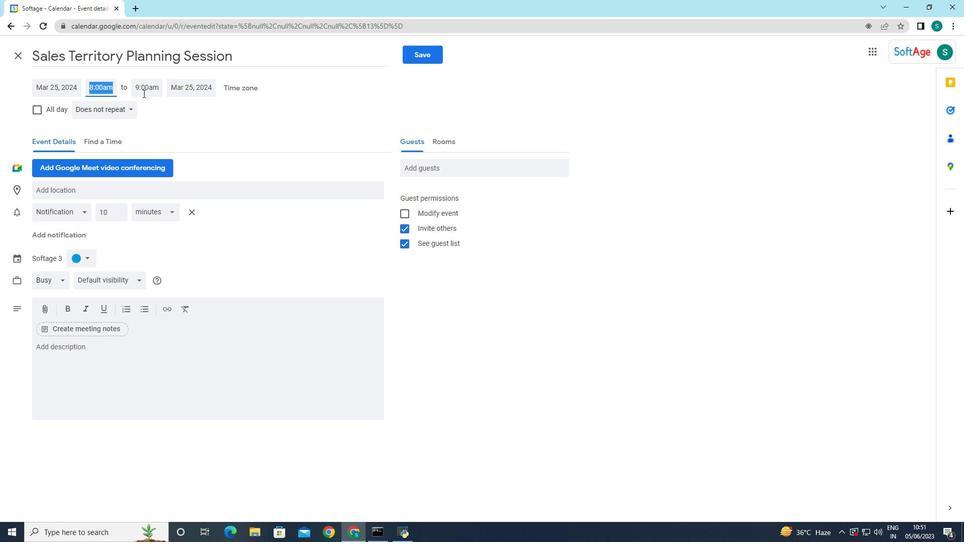 
Action: Mouse moved to (159, 190)
Screenshot: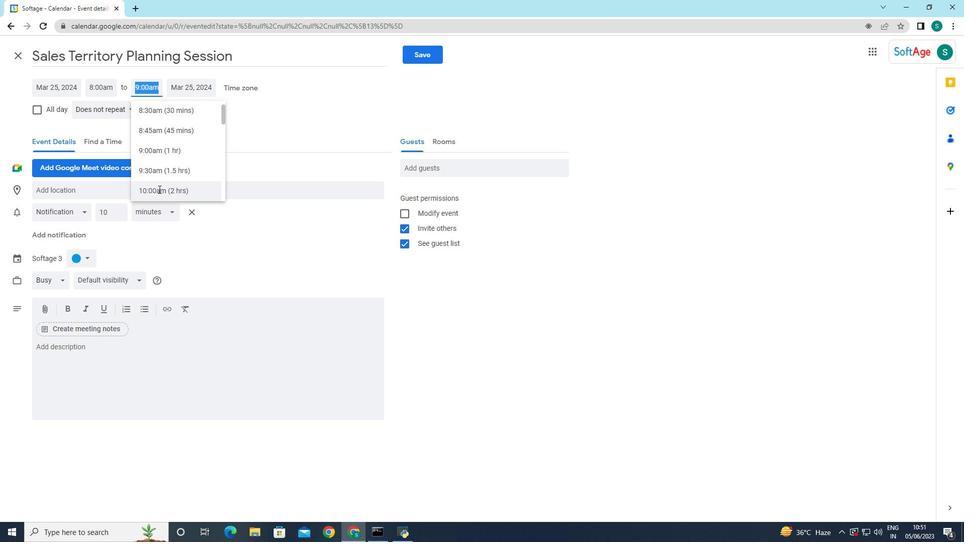 
Action: Mouse pressed left at (159, 190)
Screenshot: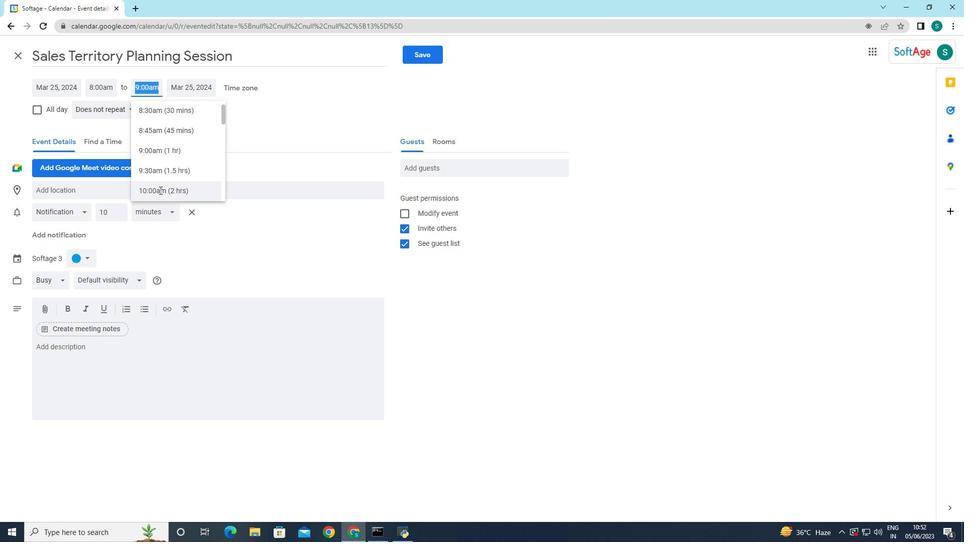 
Action: Mouse moved to (105, 352)
Screenshot: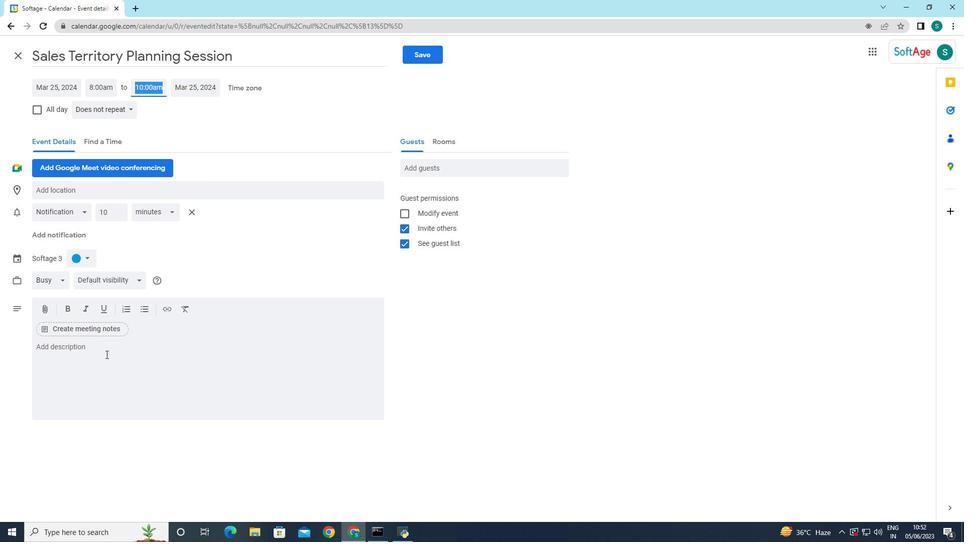 
Action: Mouse pressed left at (105, 352)
Screenshot: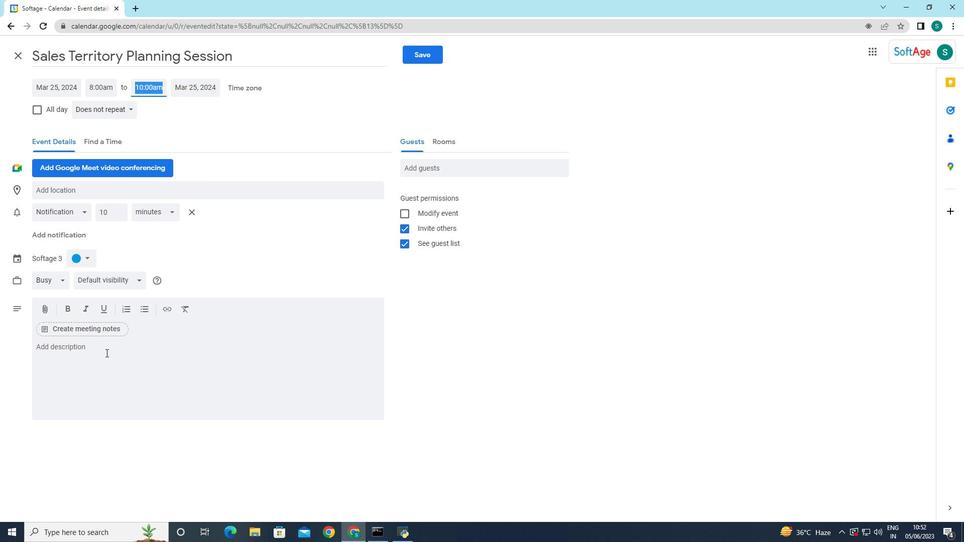 
Action: Key pressed <Key.caps_lock>W<Key.caps_lock>e<Key.space>value<Key.space>the<Key.space>participation<Key.space>and<Key.space>input<Key.space>of<Key.space>all<Key.space>stakeholders,<Key.space>as<Key.space>their<Key.space>engagement<Key.space>is<Key.space>vital<Key.space>to<Key.space>the<Key.space>growth<Key.space>and<Key.space>sustainability<Key.space>of<Key.space>our<Key.space>organization.<Key.space><Key.caps_lock>J<Key.caps_lock>ou<Key.backspace>in<Key.space>us<Key.space>at<Key.space>the<Key.space><Key.caps_lock>A<Key.caps_lock>nnual<Key.space><Key.caps_lock>G<Key.caps_lock>eneral<Key.space><Key.caps_lock>M<Key.caps_lock>eeting<Key.space>and<Key.space>be<Key.space>part<Key.space>of<Key.space>the<Key.space>collabor<Key.backspace>rative<Key.space>effort<Key.space>to<Key.space>shape<Key.space>our<Key.space>organization;s<Key.backspace>'<Key.backspace><Key.backspace>'s<Key.space>future,<Key.space>celebrate<Key.space>ache<Key.backspace>ievements<Key.space><Key.backspace>,<Key.space>and<Key.space>address<Key.space>challenges<Key.space>head-on<Key.space><Key.backspace>.<Key.space><Key.caps_lock>T<Key.caps_lock>ogether,<Key.space><Key.caps_lock>W<Key.caps_lock>e<Key.backspace><Key.backspace>we<Key.space>will<Key.space>continue<Key.space>to<Key.space>build<Key.space>a<Key.space>successful<Key.space>and<Key.space>thriving<Key.space>organizations.
Screenshot: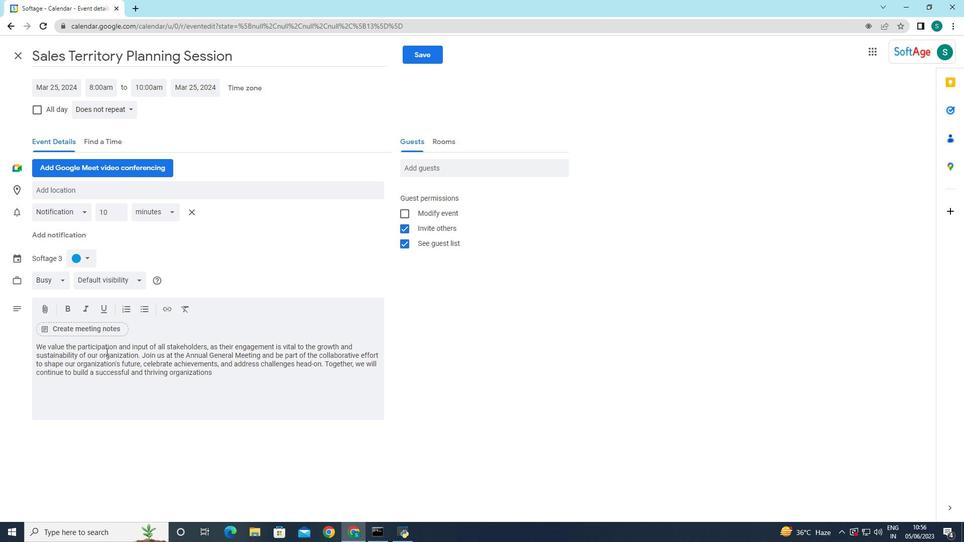 
Action: Mouse moved to (85, 256)
Screenshot: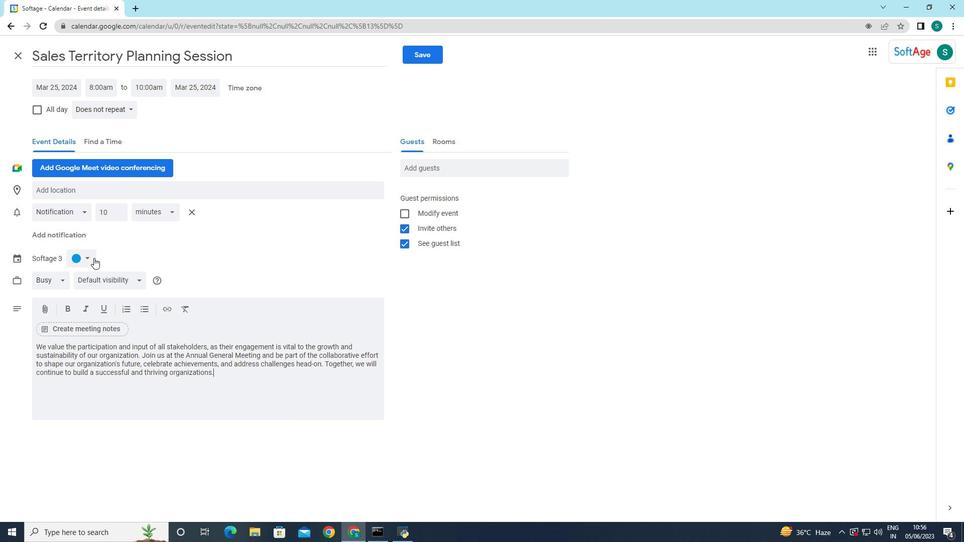 
Action: Mouse pressed left at (85, 256)
Screenshot: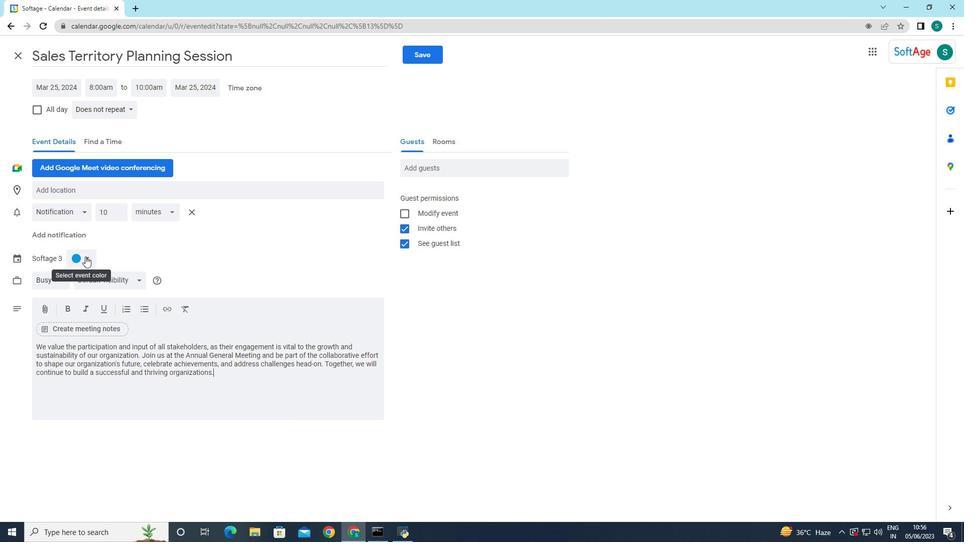 
Action: Mouse moved to (73, 293)
Screenshot: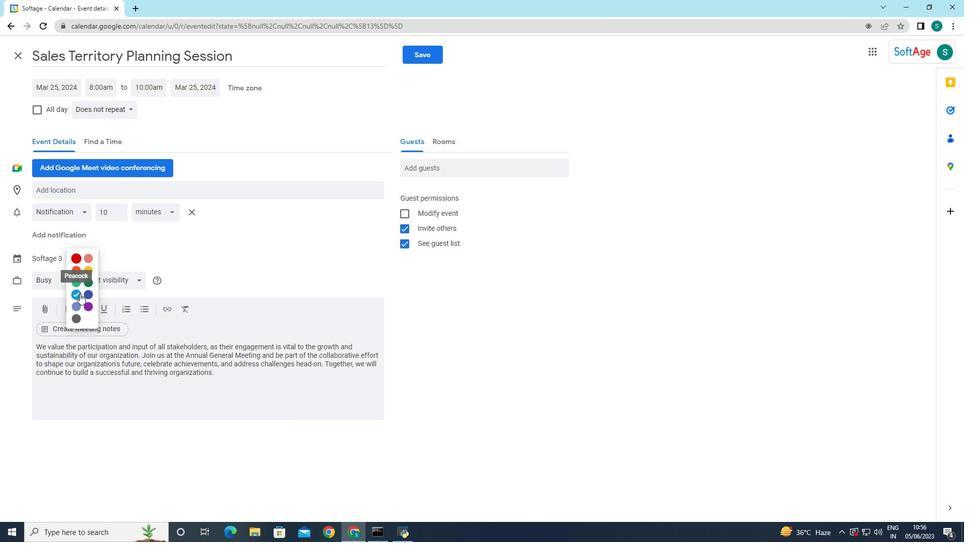 
Action: Mouse pressed left at (73, 293)
Screenshot: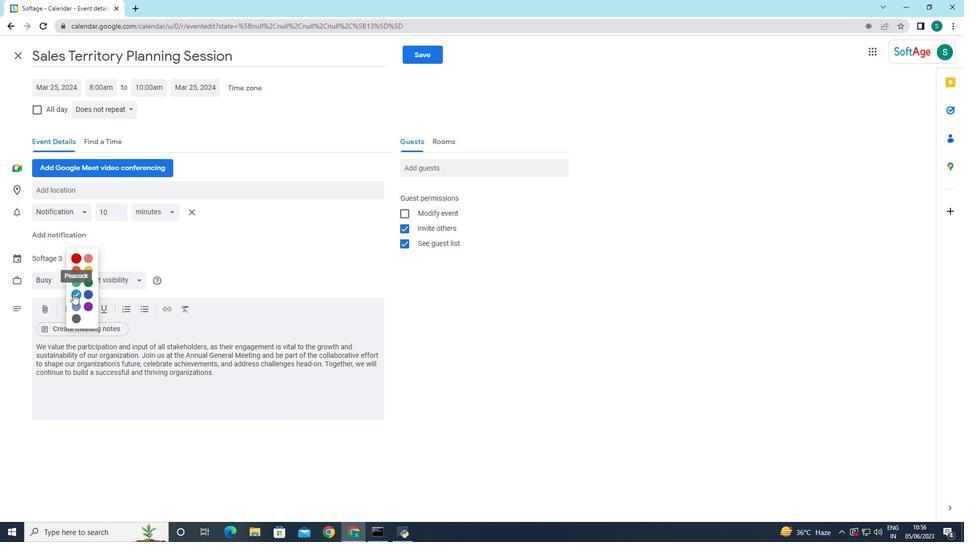 
Action: Mouse moved to (424, 168)
Screenshot: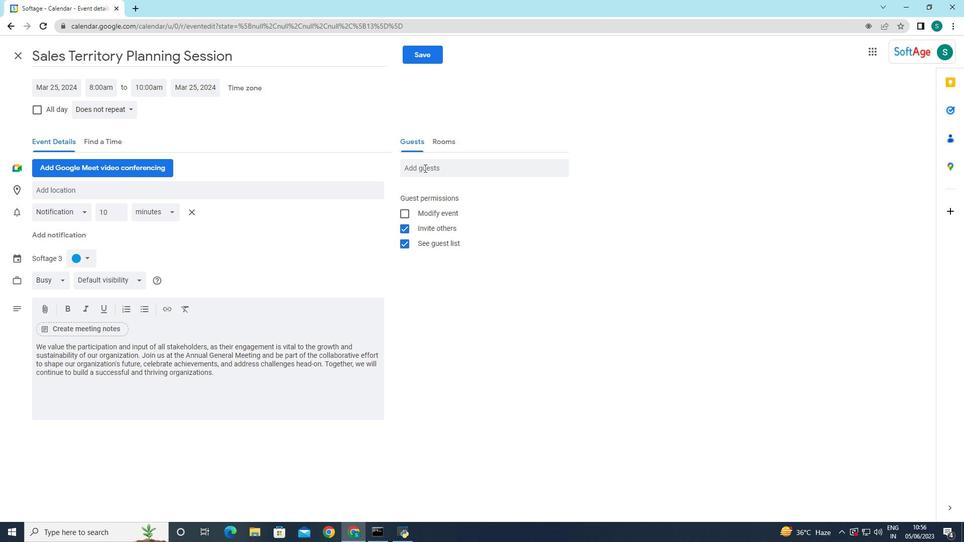 
Action: Mouse pressed left at (424, 168)
Screenshot: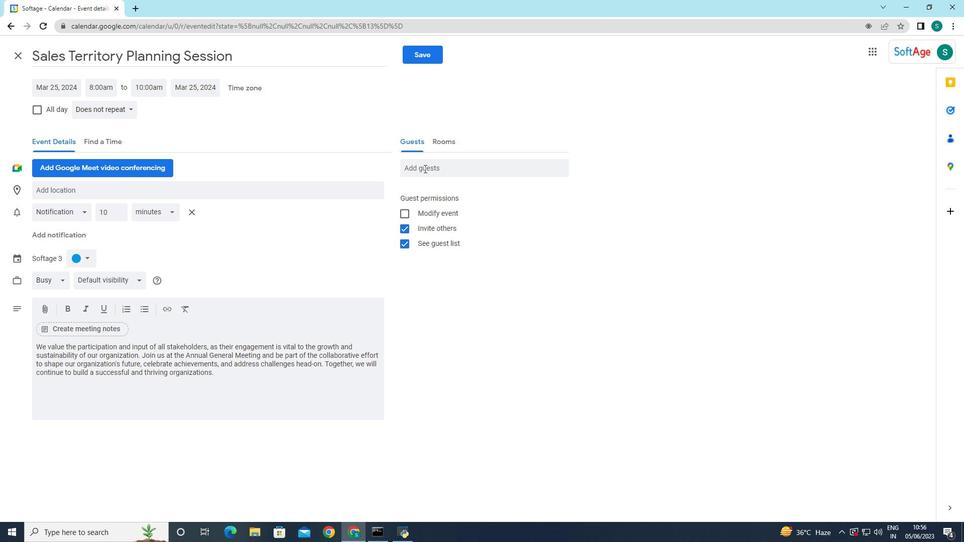 
Action: Mouse moved to (278, 192)
Screenshot: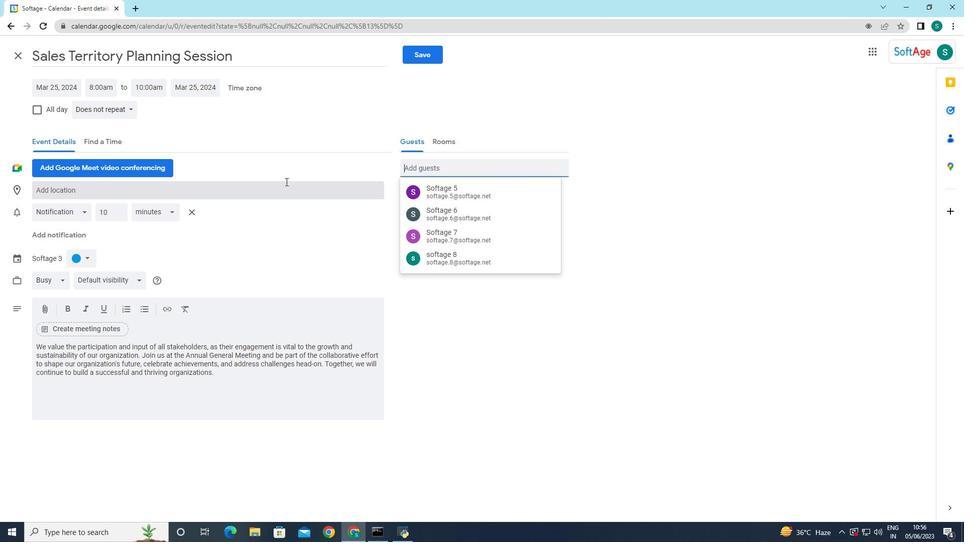 
Action: Mouse pressed left at (278, 192)
Screenshot: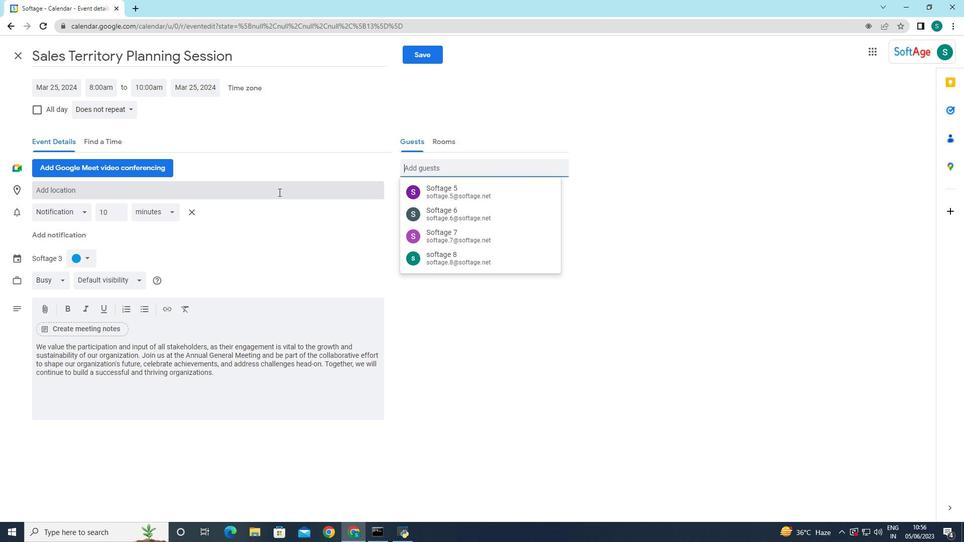 
Action: Key pressed <Key.caps_lock>T<Key.caps_lock>he<Key.space><Key.caps_lock>G<Key.caps_lock>ritti<Key.space><Key.caps_lock>P<Key.caps_lock>alace,<Key.space><Key.caps_lock>V<Key.caps_lock>enice,<Key.space><Key.caps_lock>I<Key.caps_lock>taly
Screenshot: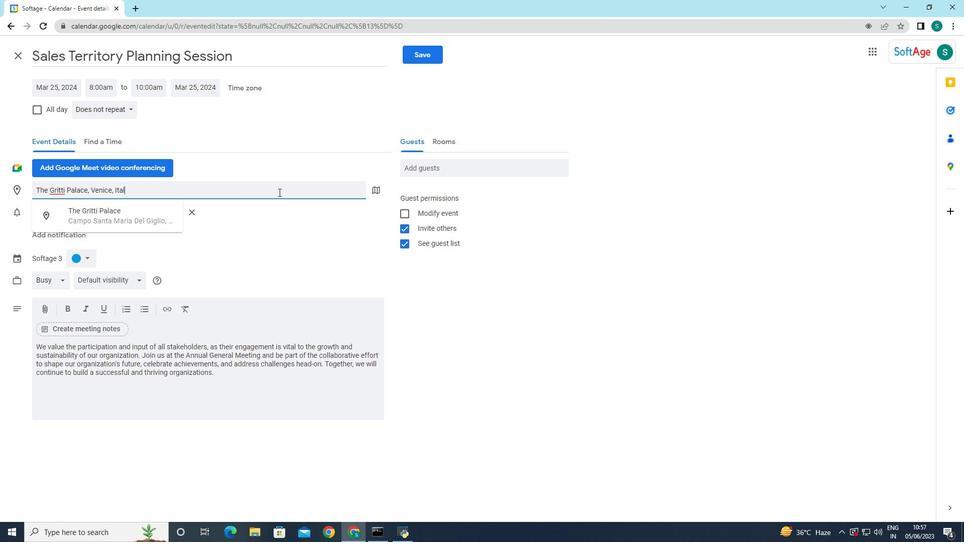 
Action: Mouse moved to (333, 268)
Screenshot: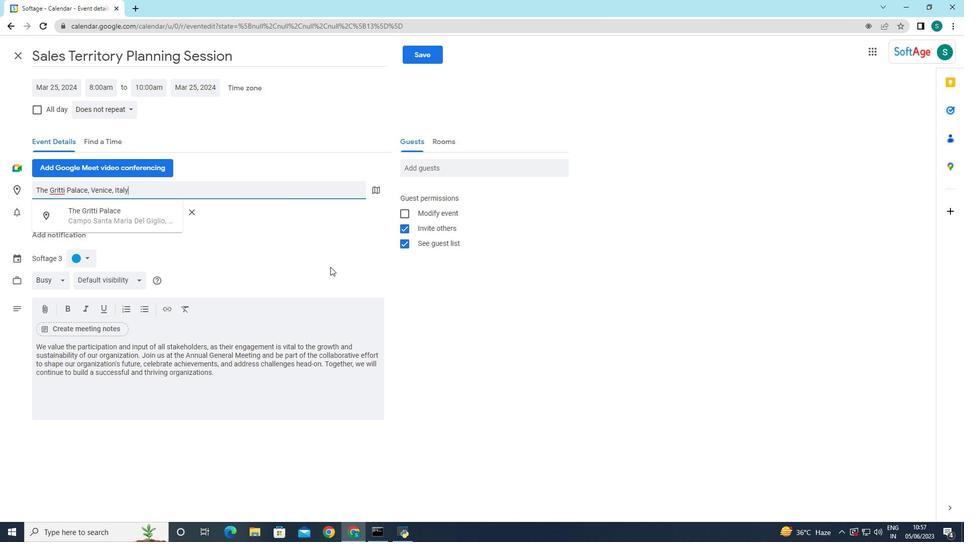 
Action: Mouse pressed left at (333, 268)
Screenshot: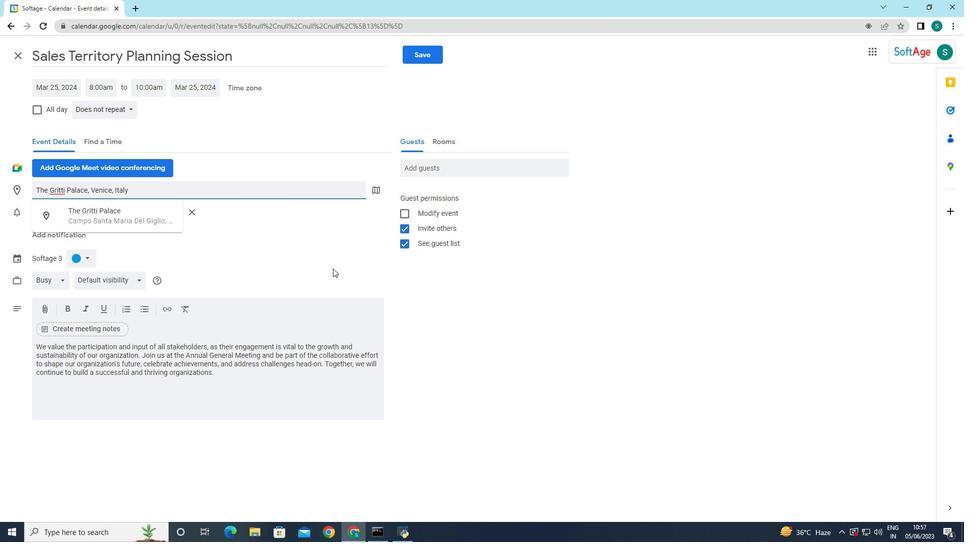 
Action: Mouse moved to (420, 171)
Screenshot: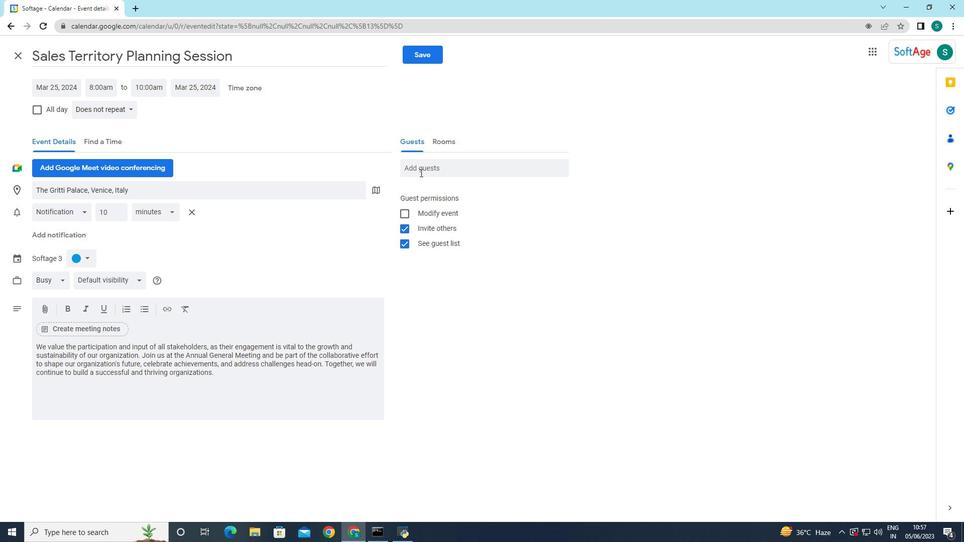 
Action: Mouse pressed left at (420, 171)
Screenshot: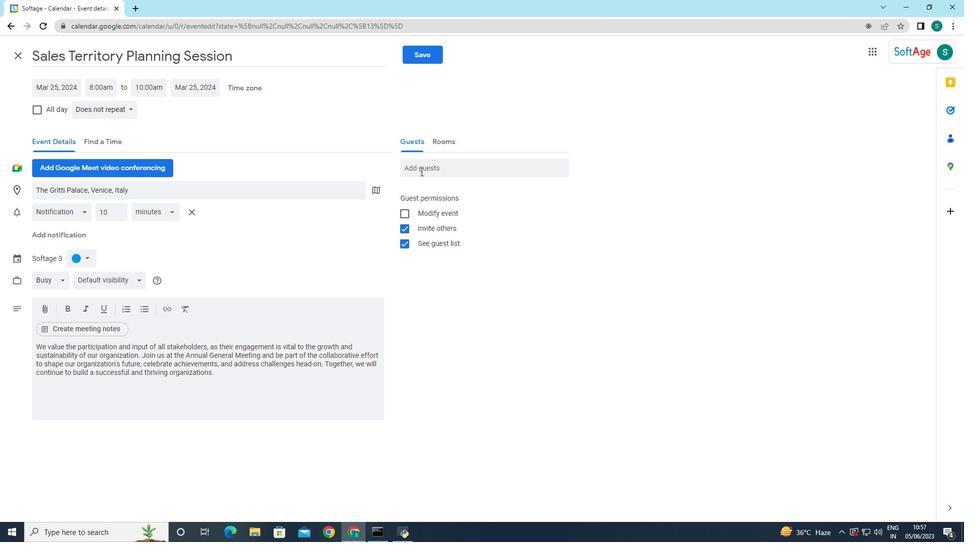 
Action: Key pressed softage.4
Screenshot: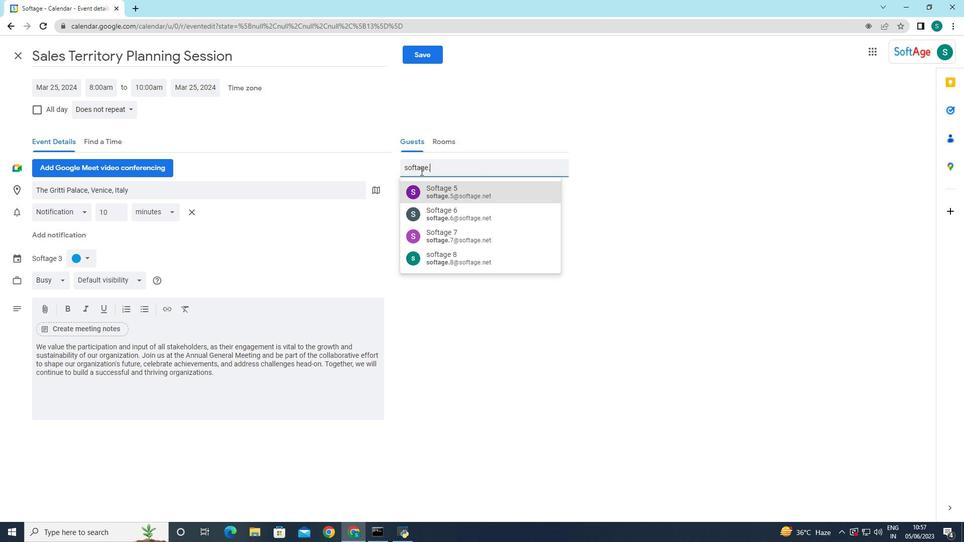 
Action: Mouse moved to (426, 180)
Screenshot: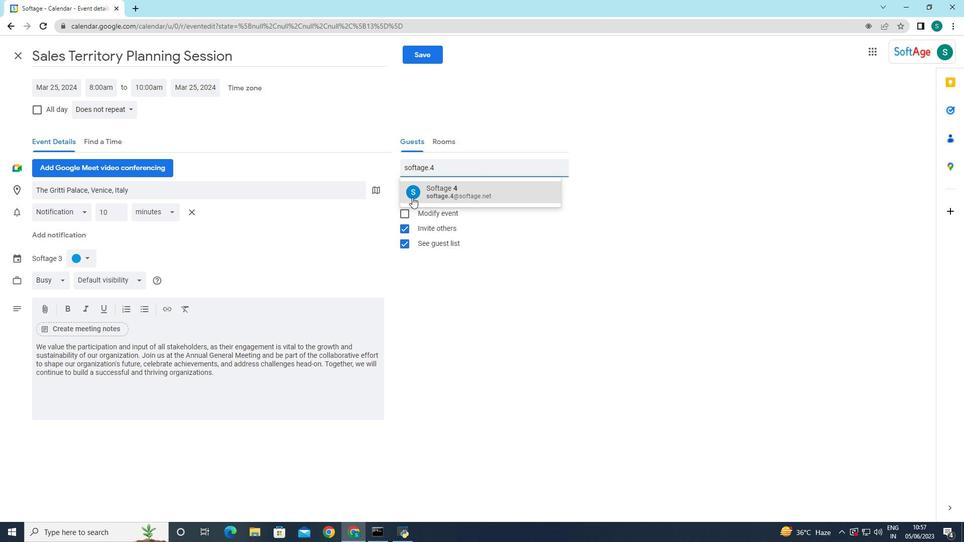 
Action: Mouse pressed left at (426, 180)
Screenshot: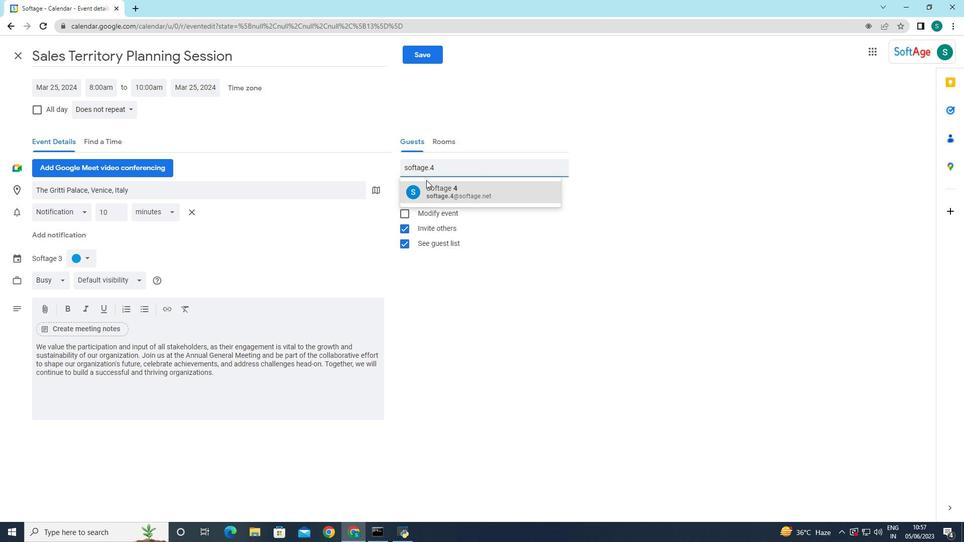 
Action: Mouse moved to (439, 172)
Screenshot: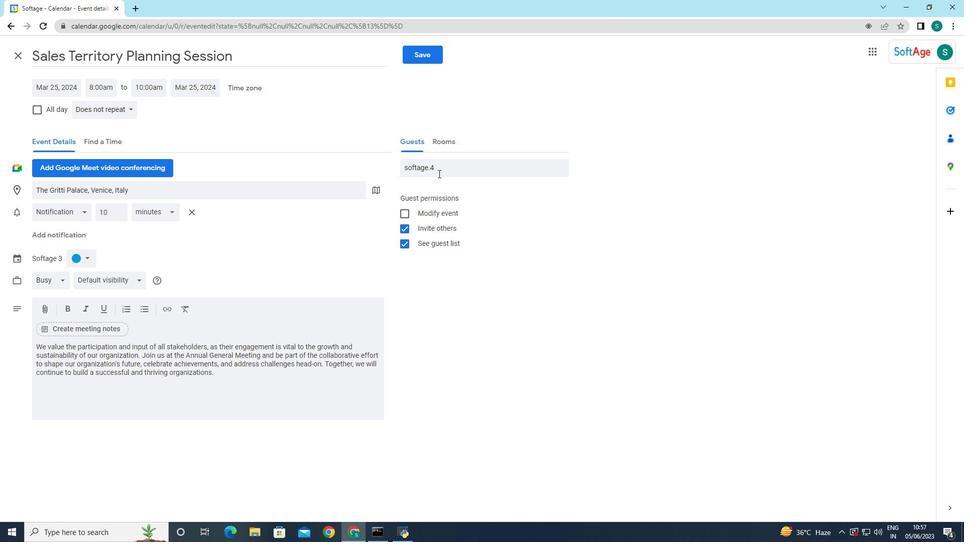 
Action: Mouse pressed left at (439, 172)
Screenshot: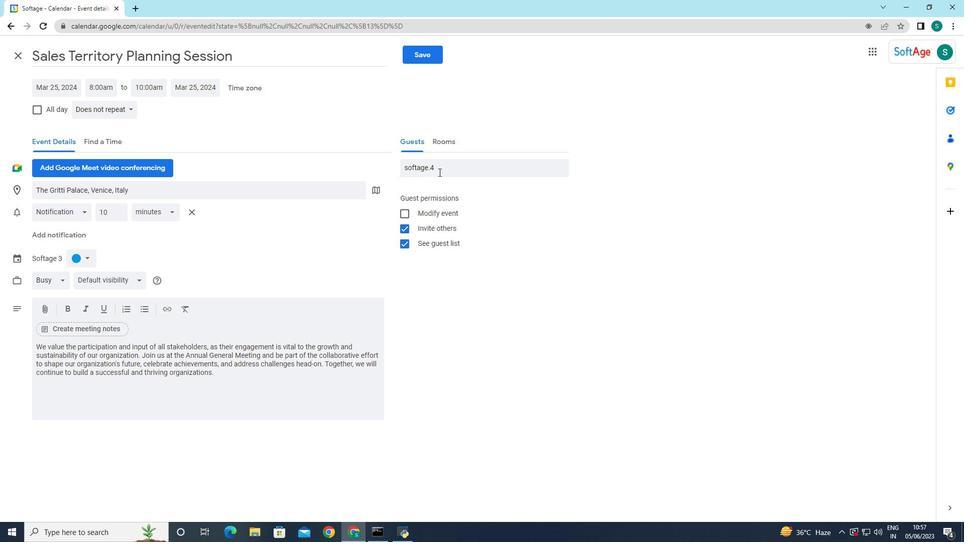 
Action: Mouse moved to (465, 185)
Screenshot: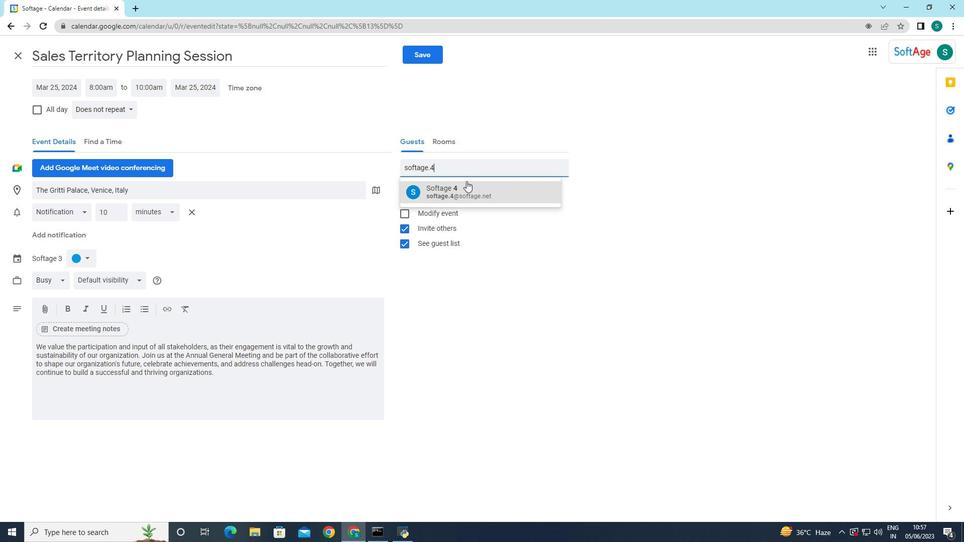 
Action: Mouse pressed left at (465, 185)
Screenshot: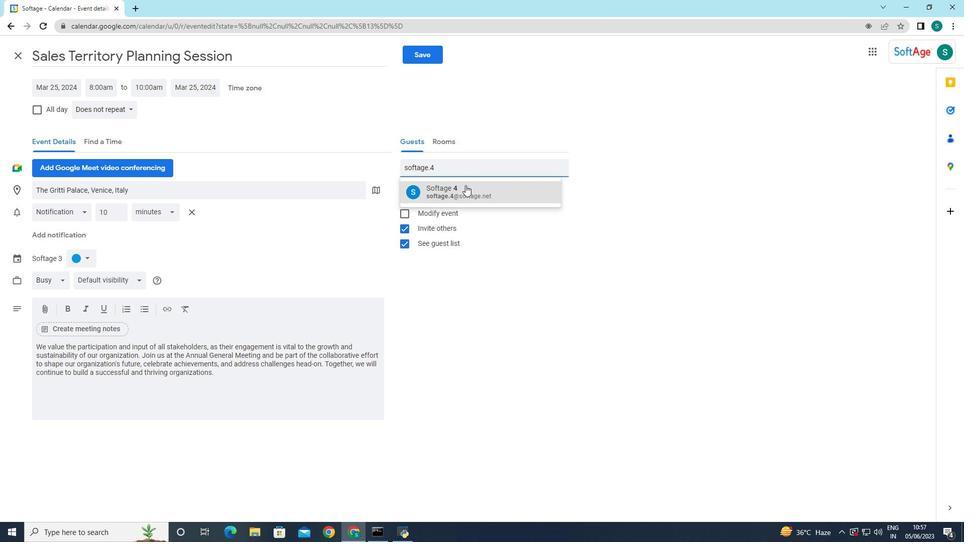 
Action: Mouse moved to (466, 164)
Screenshot: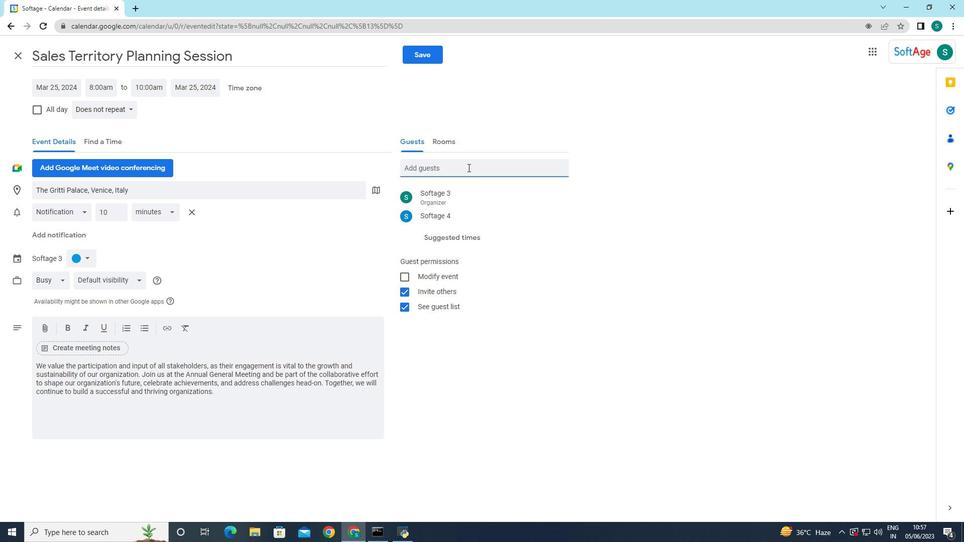 
Action: Mouse pressed left at (466, 164)
Screenshot: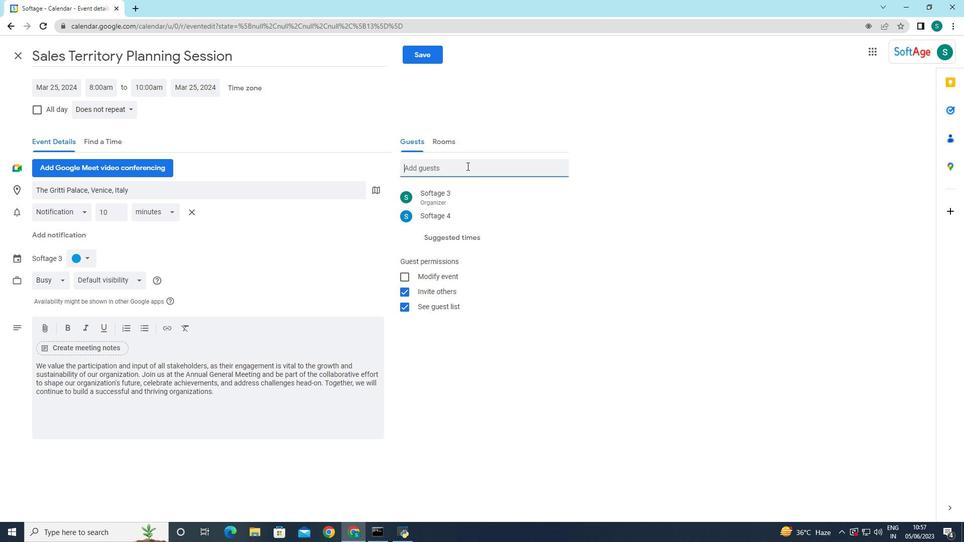 
Action: Key pressed softage.2
Screenshot: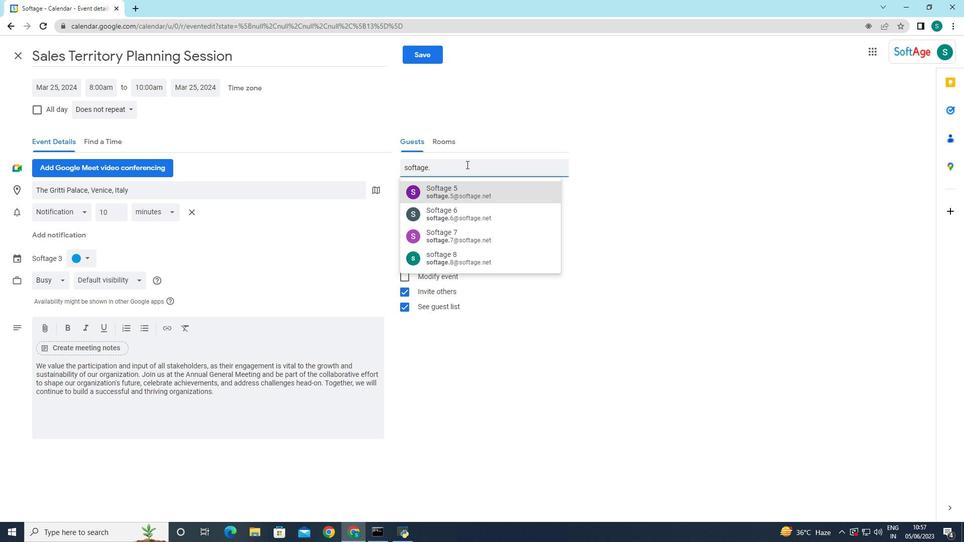 
Action: Mouse moved to (457, 189)
Screenshot: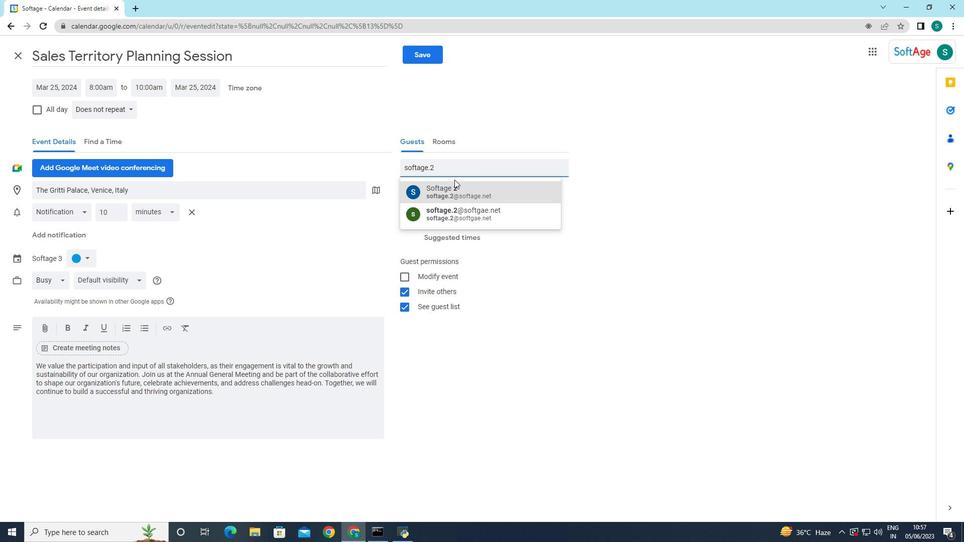 
Action: Mouse pressed left at (457, 189)
Screenshot: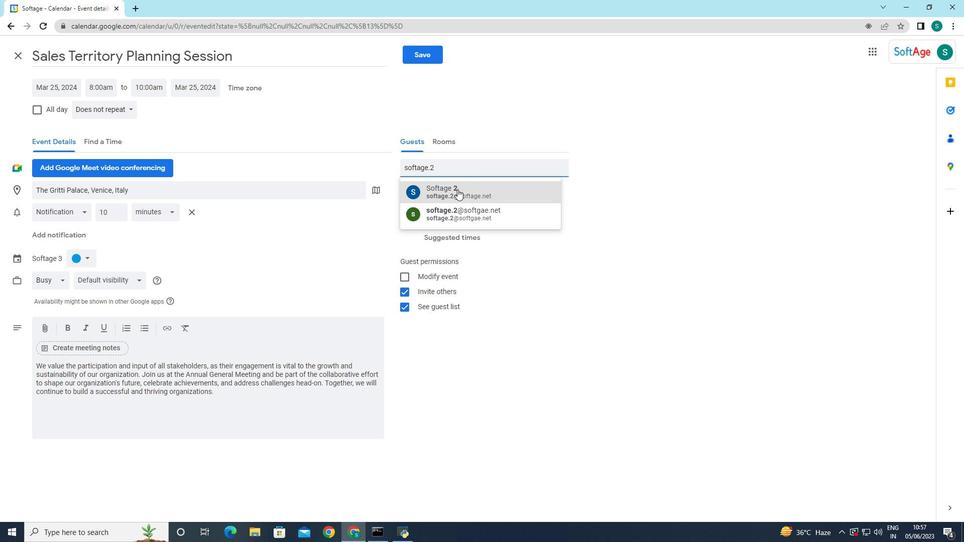 
Action: Mouse moved to (522, 324)
Screenshot: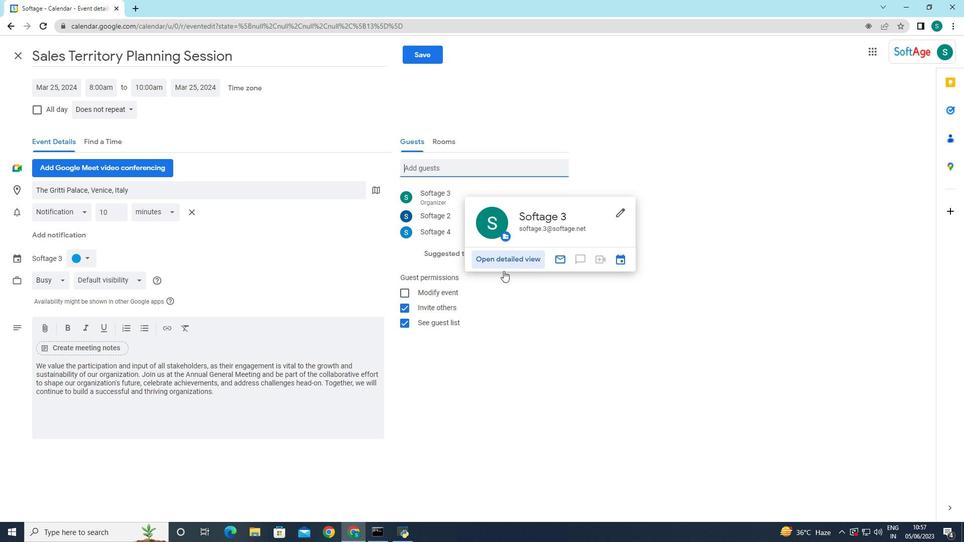 
Action: Mouse pressed left at (522, 324)
Screenshot: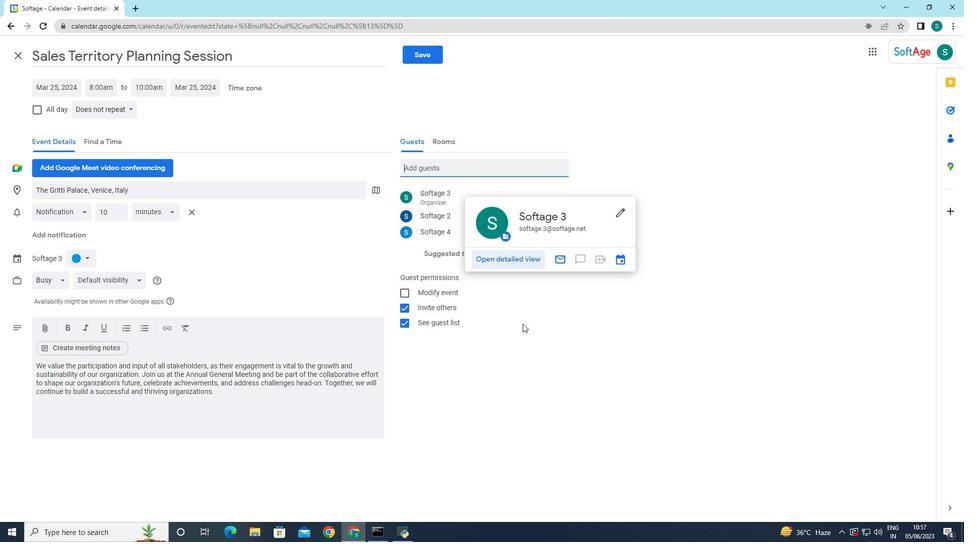 
Action: Mouse moved to (555, 196)
Screenshot: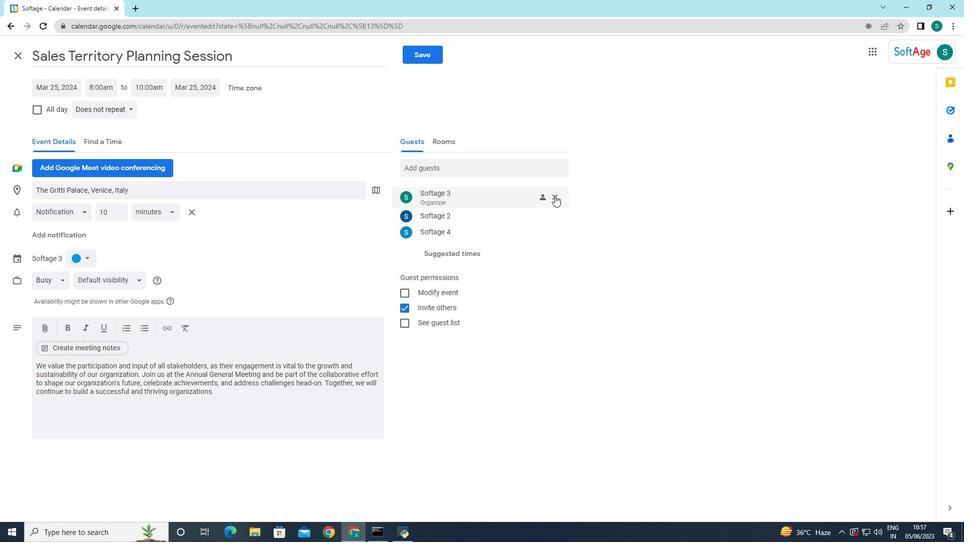 
Action: Mouse pressed left at (555, 196)
Screenshot: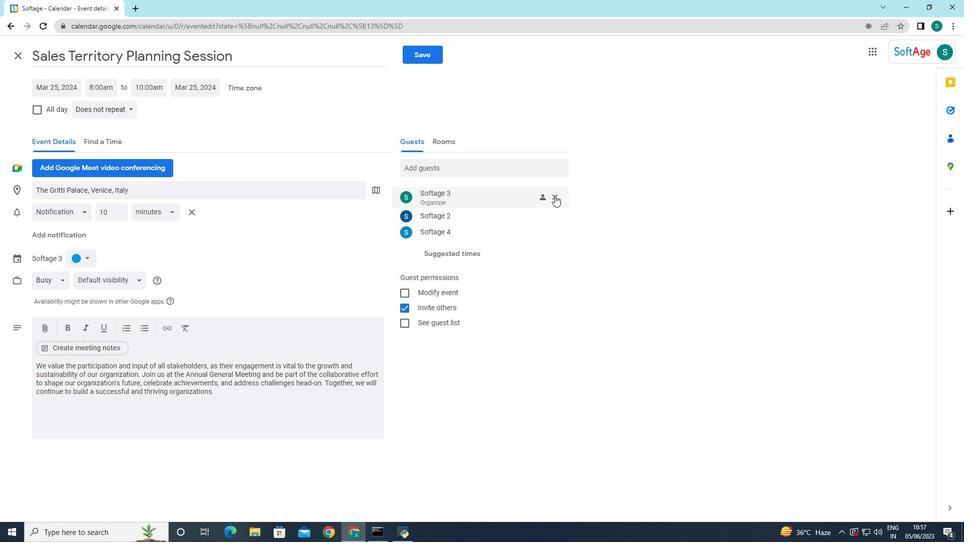 
Action: Mouse moved to (632, 343)
Screenshot: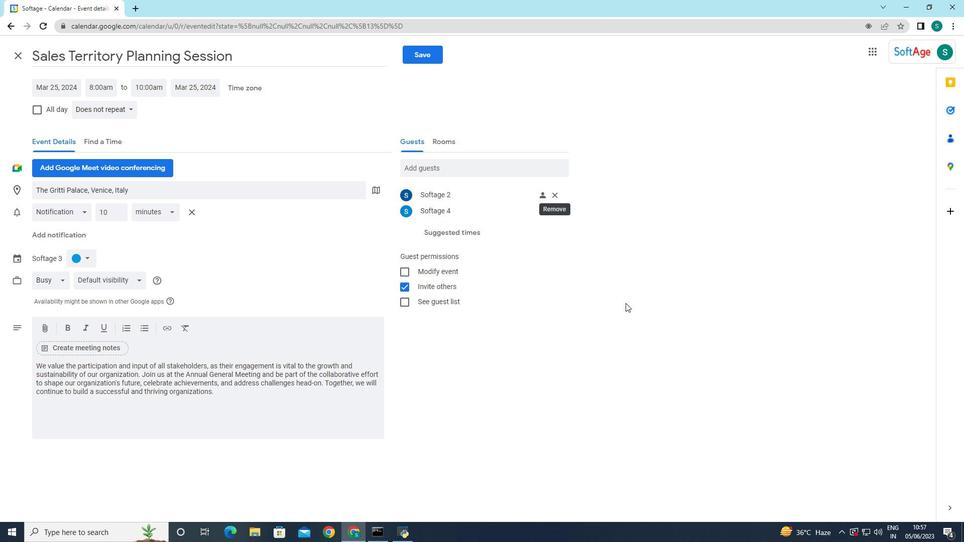 
Action: Mouse pressed left at (632, 343)
Screenshot: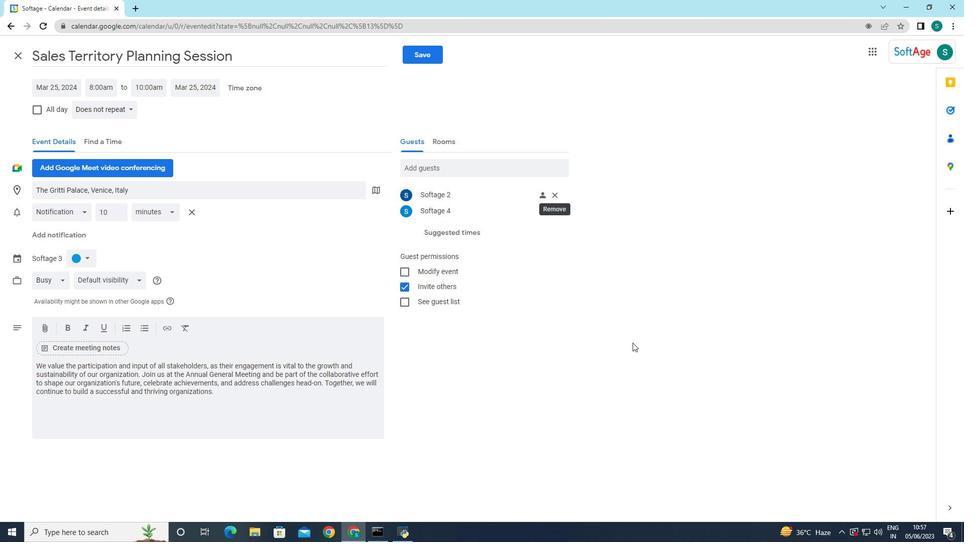 
Action: Mouse moved to (108, 110)
Screenshot: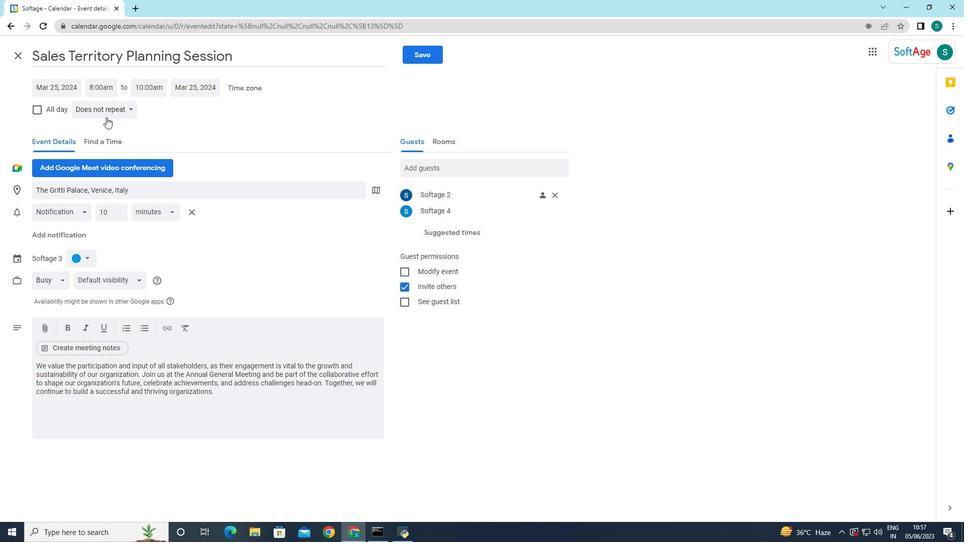 
Action: Mouse pressed left at (108, 110)
Screenshot: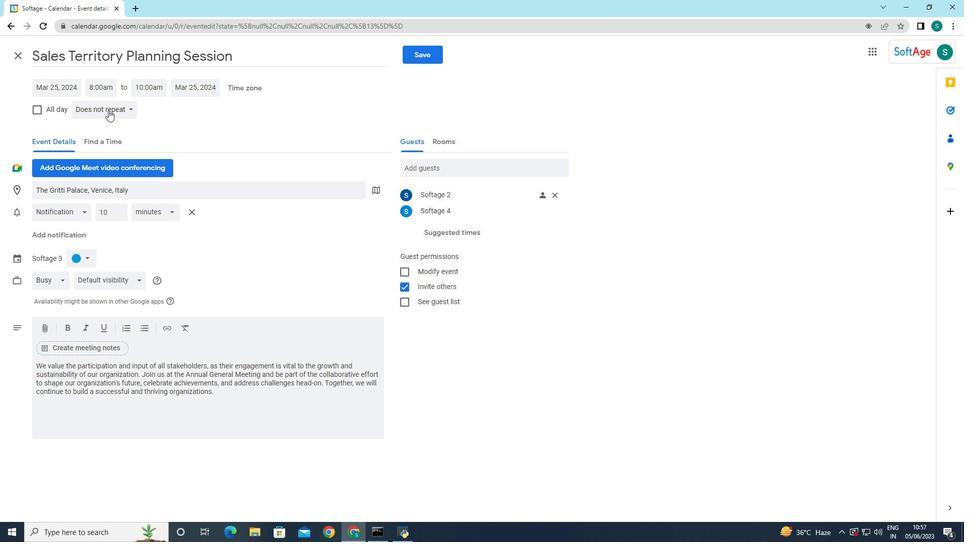 
Action: Mouse moved to (132, 219)
Screenshot: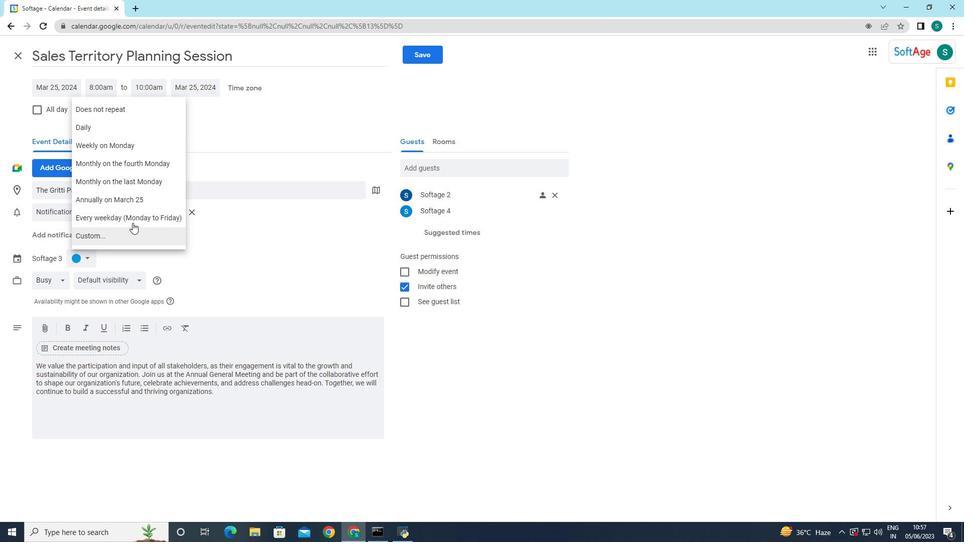 
Action: Mouse pressed left at (132, 219)
Screenshot: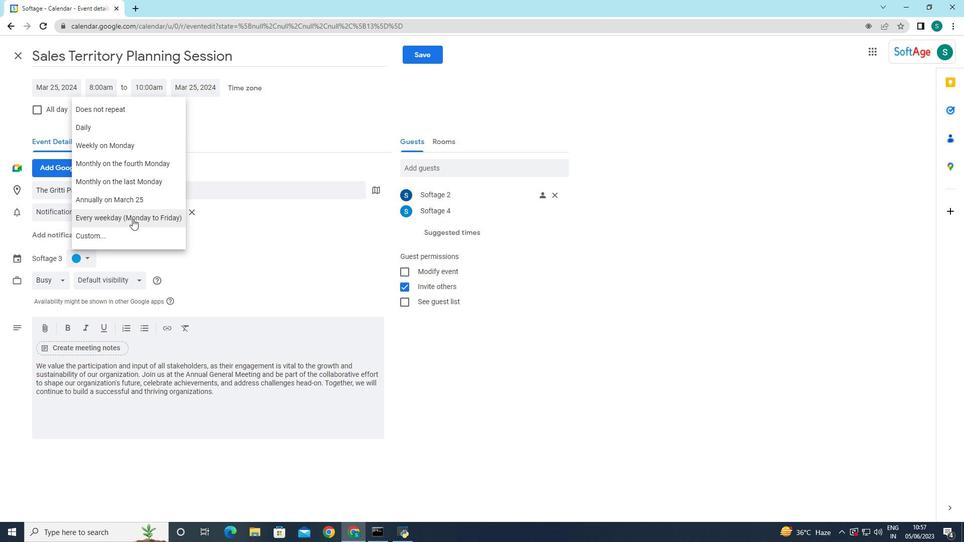 
Action: Mouse moved to (422, 55)
Screenshot: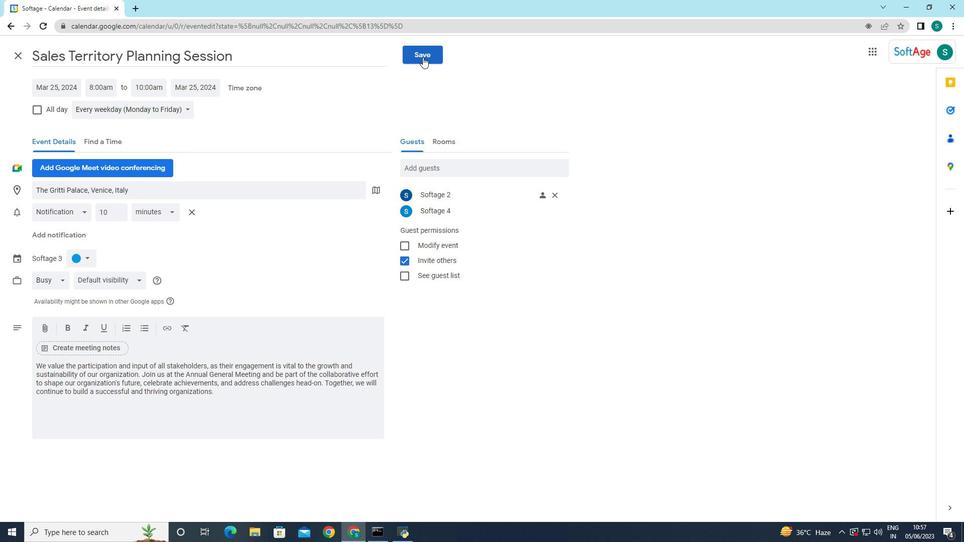 
Action: Mouse pressed left at (422, 55)
Screenshot: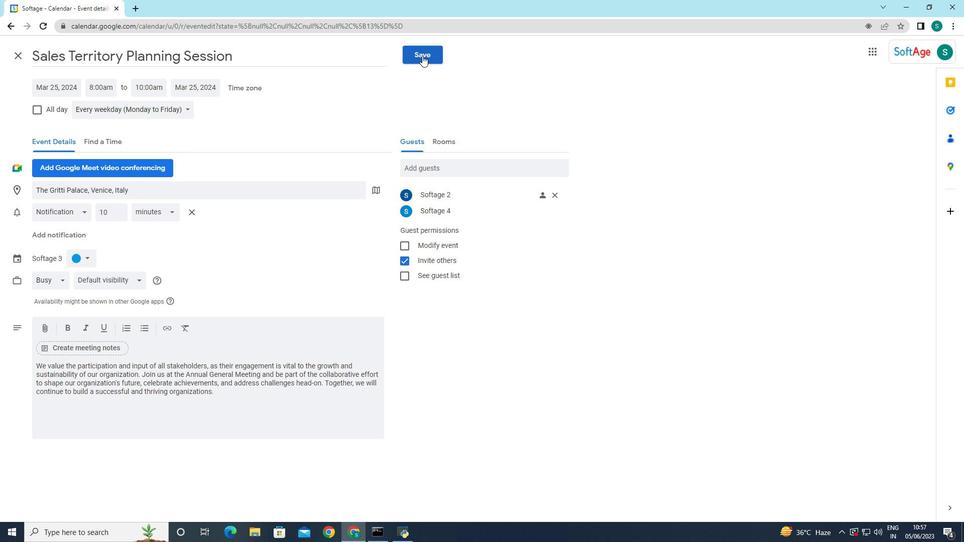 
Action: Mouse moved to (573, 304)
Screenshot: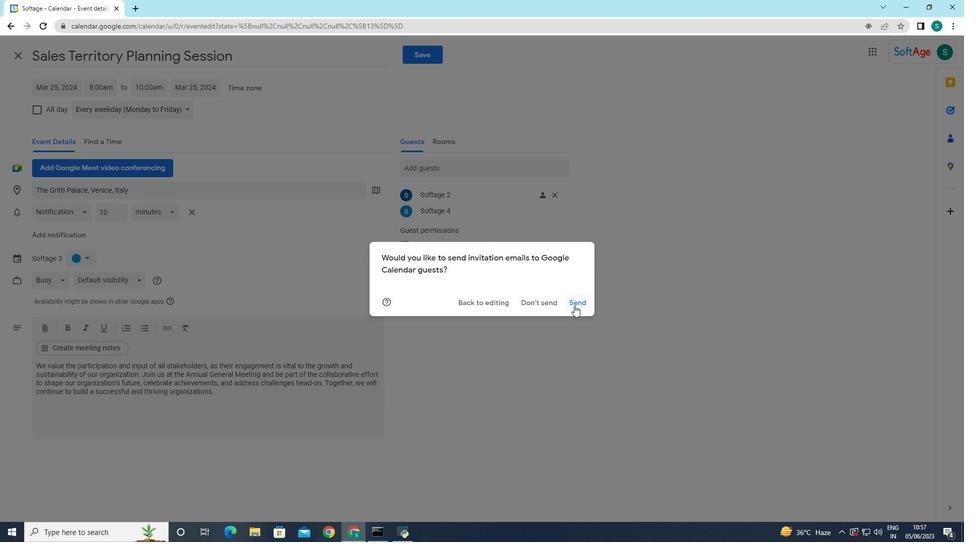 
Action: Mouse pressed left at (573, 304)
Screenshot: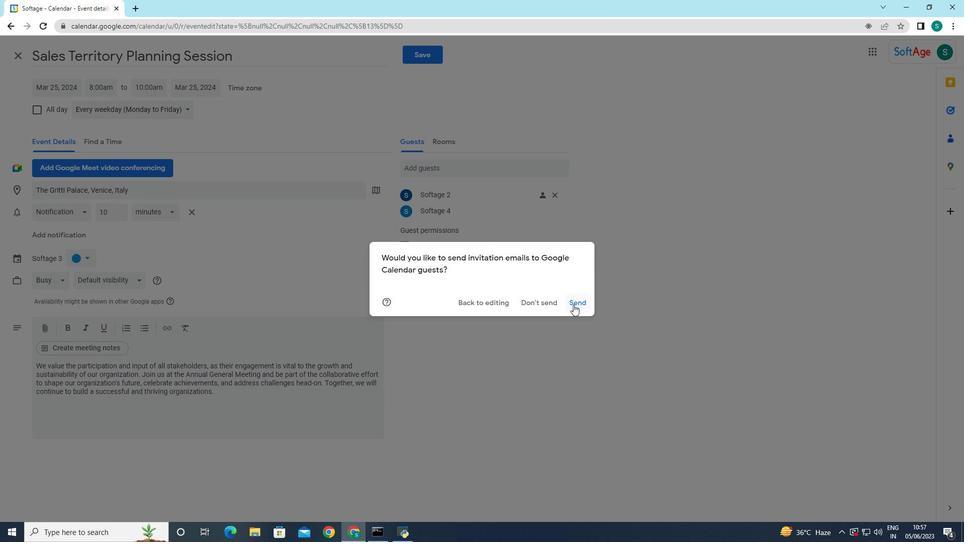 
